 Task: Look for space in Zaozhuang, China from 11th June, 2023 to 15th June, 2023 for 2 adults in price range Rs.7000 to Rs.16000. Place can be private room with 1  bedroom having 2 beds and 1 bathroom. Property type can be house, flat, guest house, hotel. Amenities needed are: washing machine. Booking option can be shelf check-in. Required host language is Chinese (Simplified).
Action: Mouse moved to (243, 133)
Screenshot: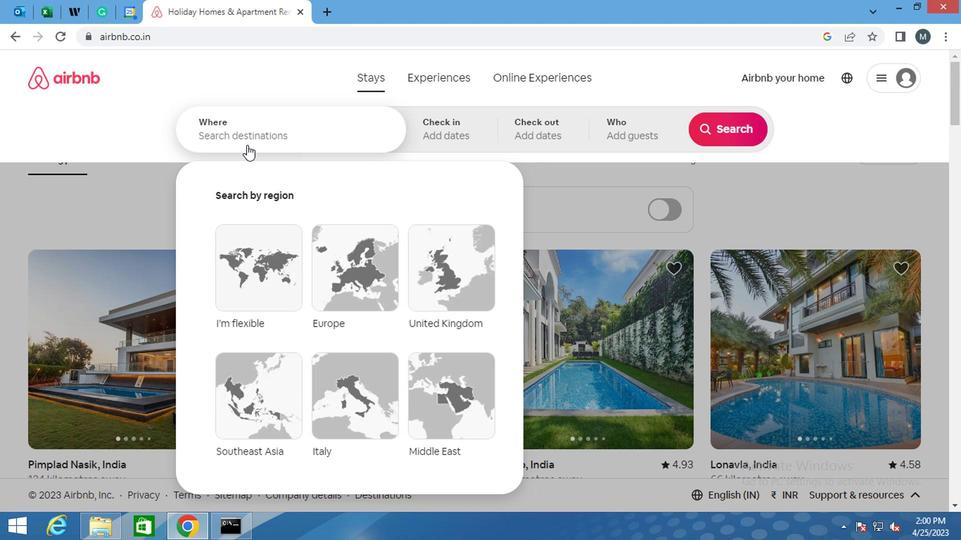 
Action: Mouse pressed left at (243, 133)
Screenshot: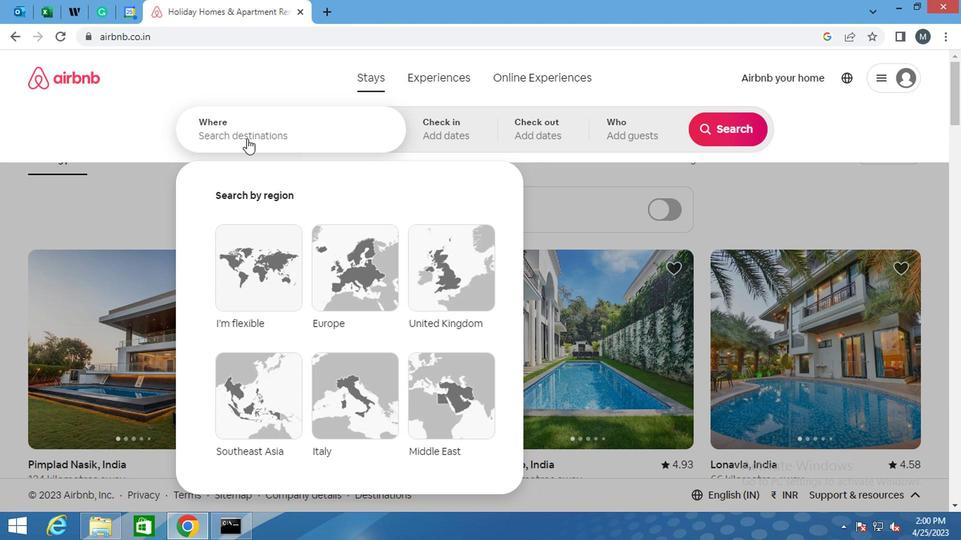 
Action: Mouse moved to (230, 140)
Screenshot: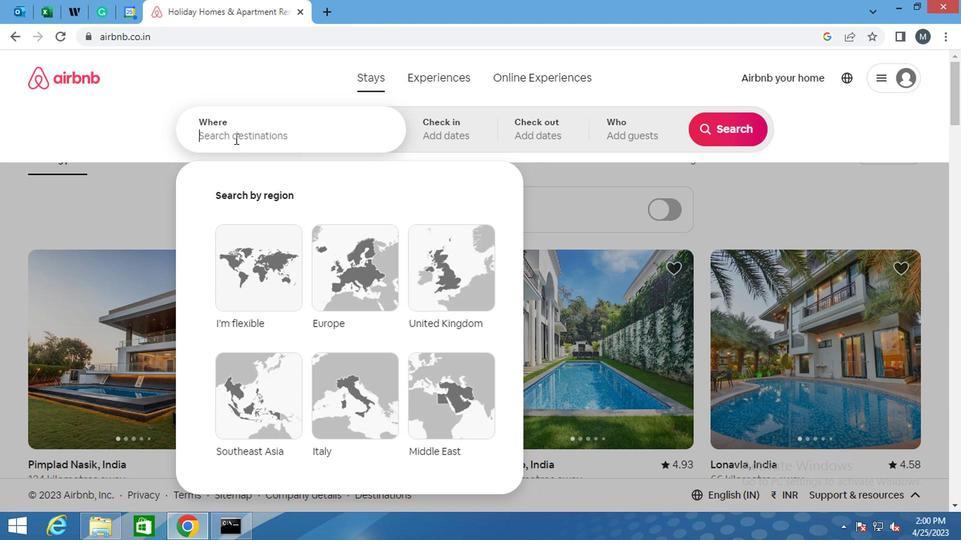 
Action: Key pressed <Key.shift>ZAOZHUANG,<Key.shift><Key.shift><Key.shift><Key.shift><Key.shift><Key.shift><Key.shift><Key.shift><Key.shift><Key.shift><Key.shift><Key.shift>CHINA<Key.enter>
Screenshot: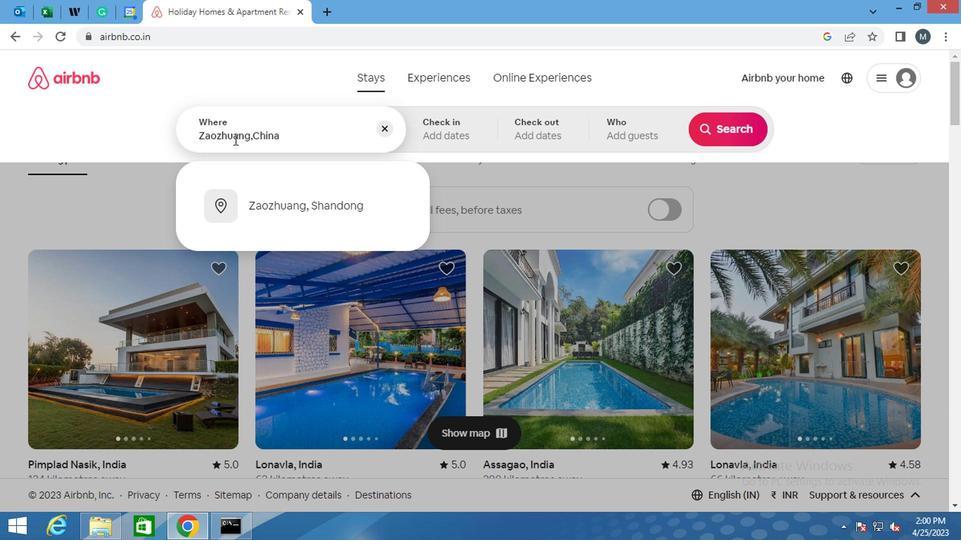 
Action: Mouse moved to (720, 241)
Screenshot: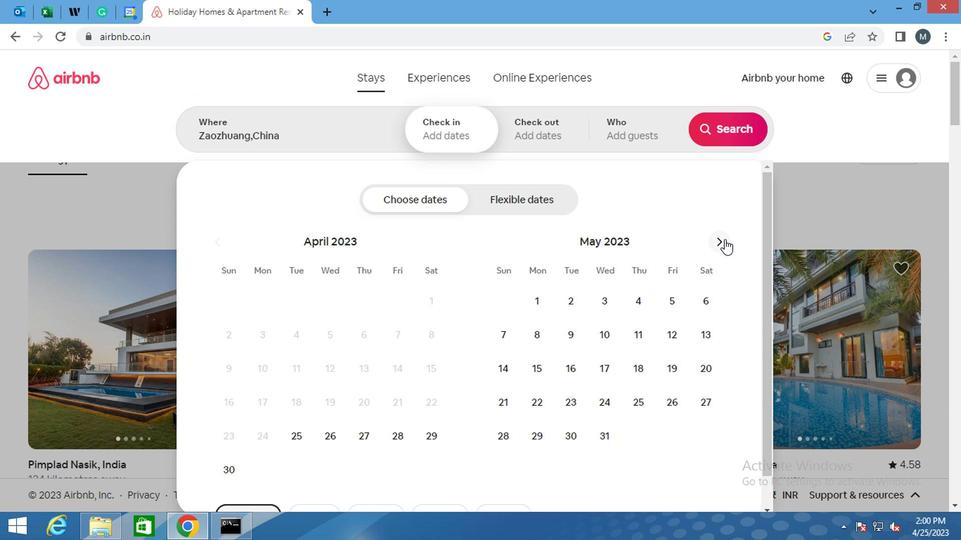 
Action: Mouse pressed left at (720, 241)
Screenshot: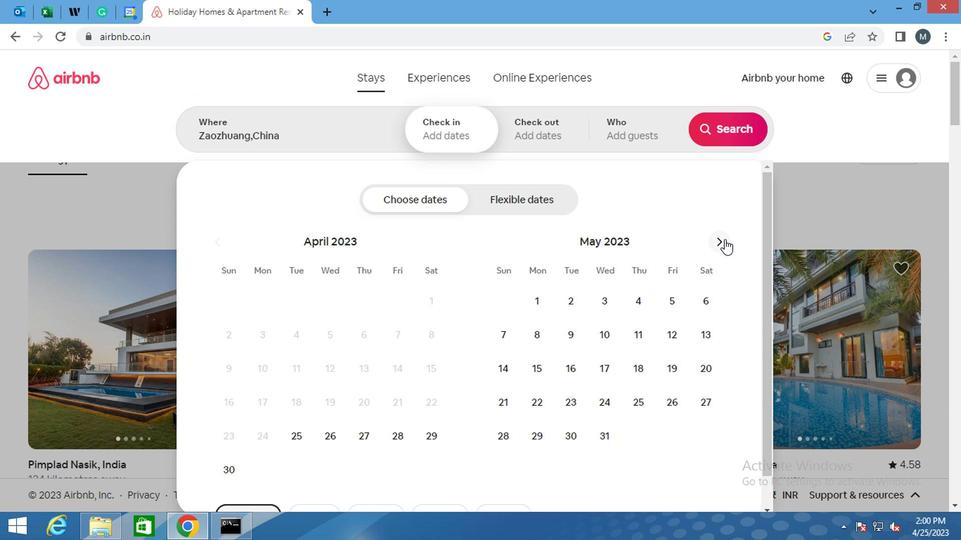 
Action: Mouse moved to (719, 241)
Screenshot: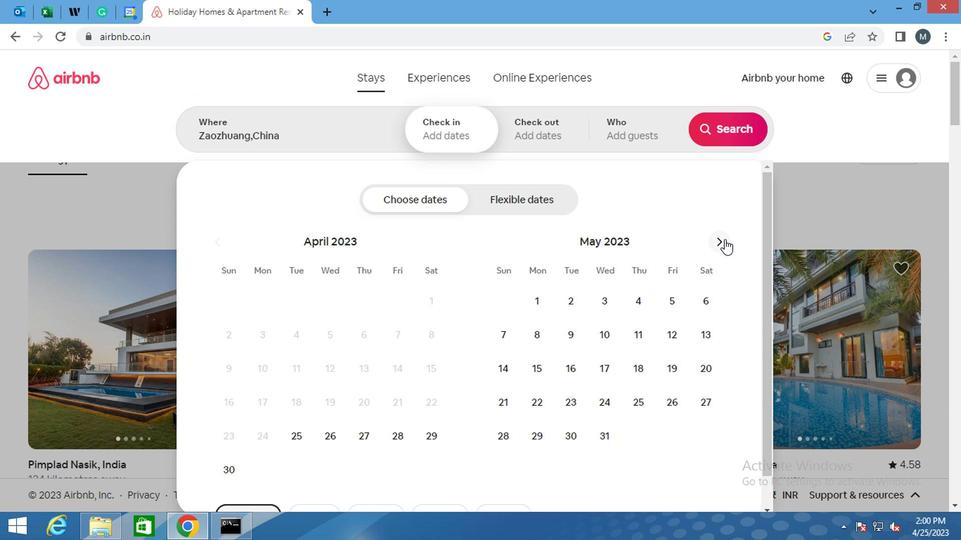 
Action: Mouse pressed left at (719, 241)
Screenshot: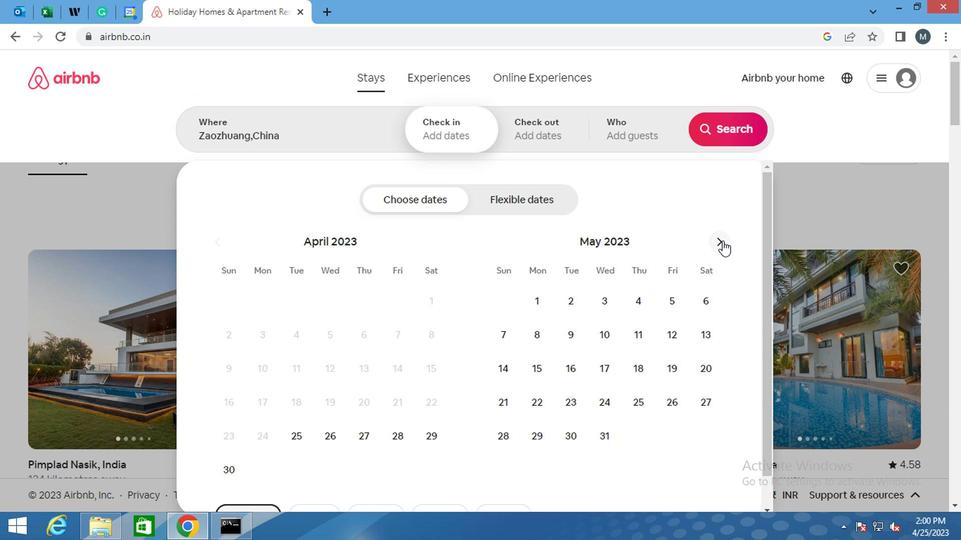 
Action: Mouse moved to (218, 367)
Screenshot: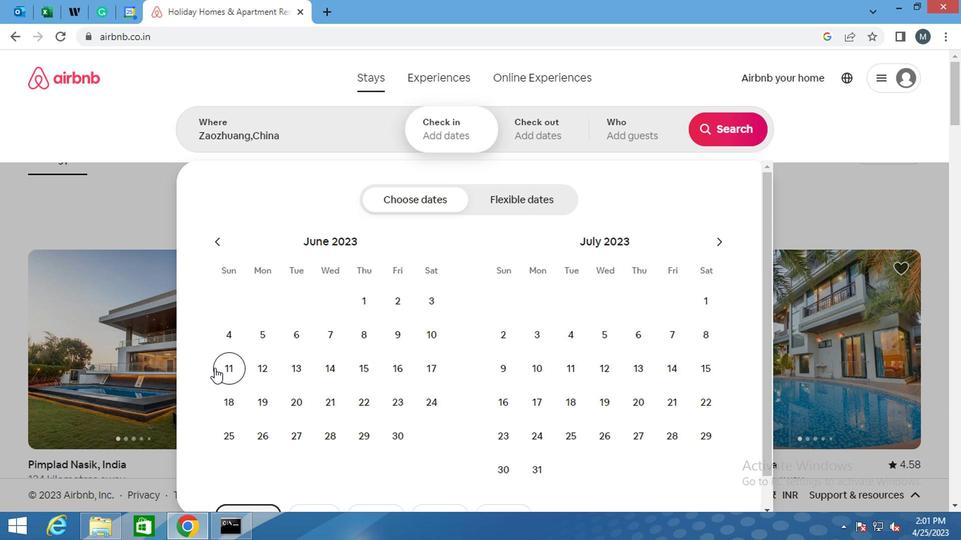 
Action: Mouse pressed left at (218, 367)
Screenshot: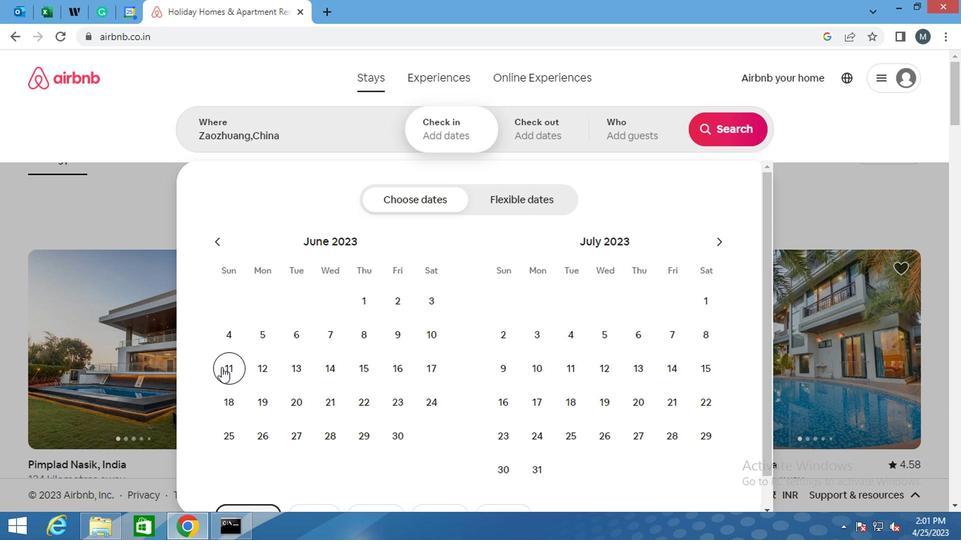 
Action: Mouse moved to (351, 366)
Screenshot: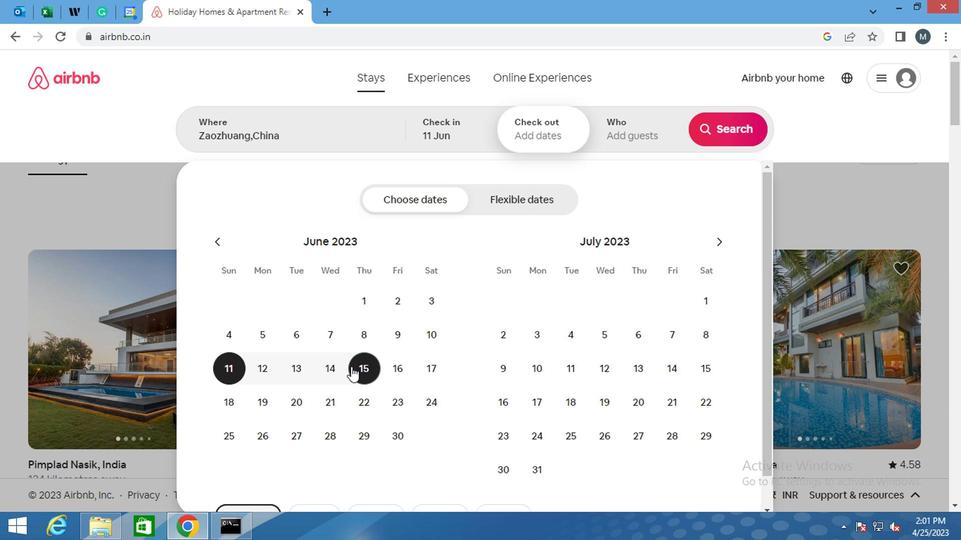 
Action: Mouse pressed left at (351, 366)
Screenshot: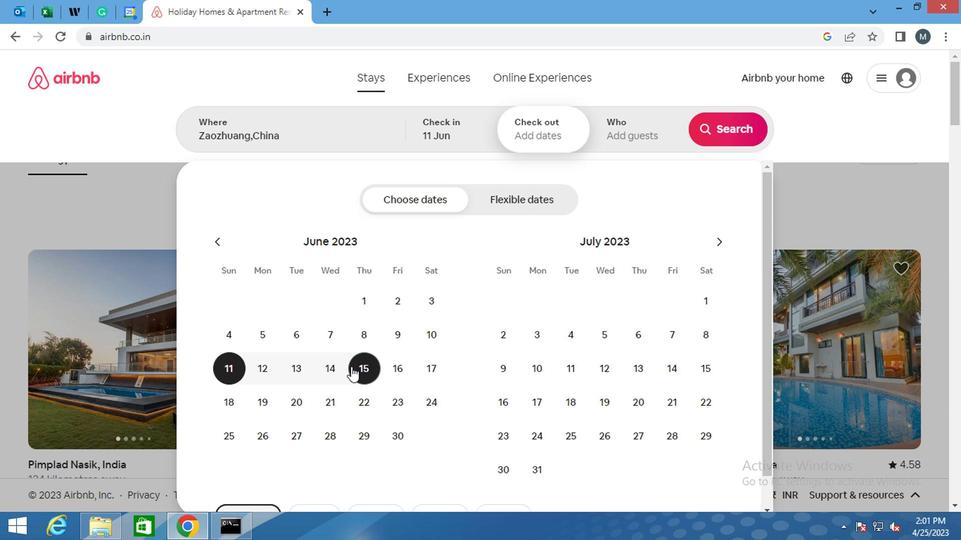 
Action: Mouse moved to (613, 132)
Screenshot: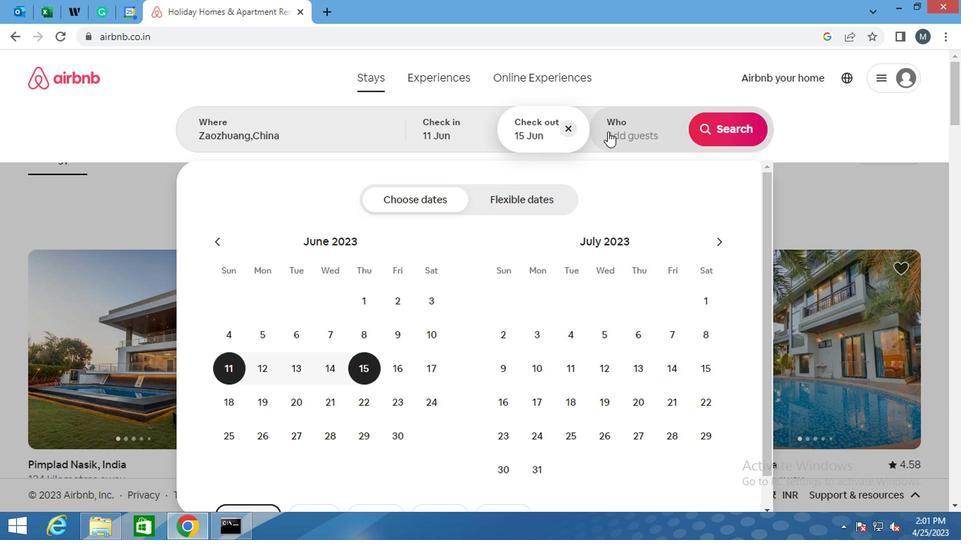 
Action: Mouse pressed left at (613, 132)
Screenshot: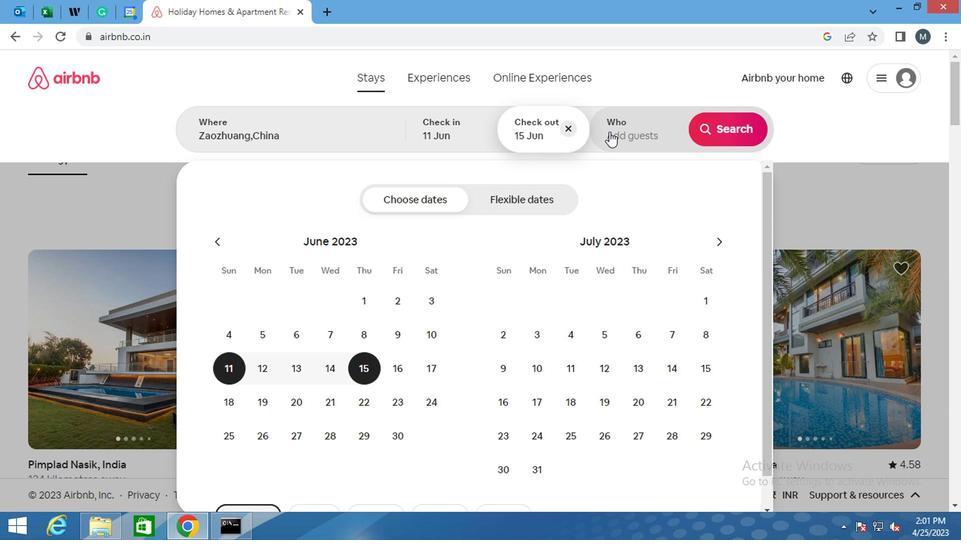 
Action: Mouse moved to (724, 205)
Screenshot: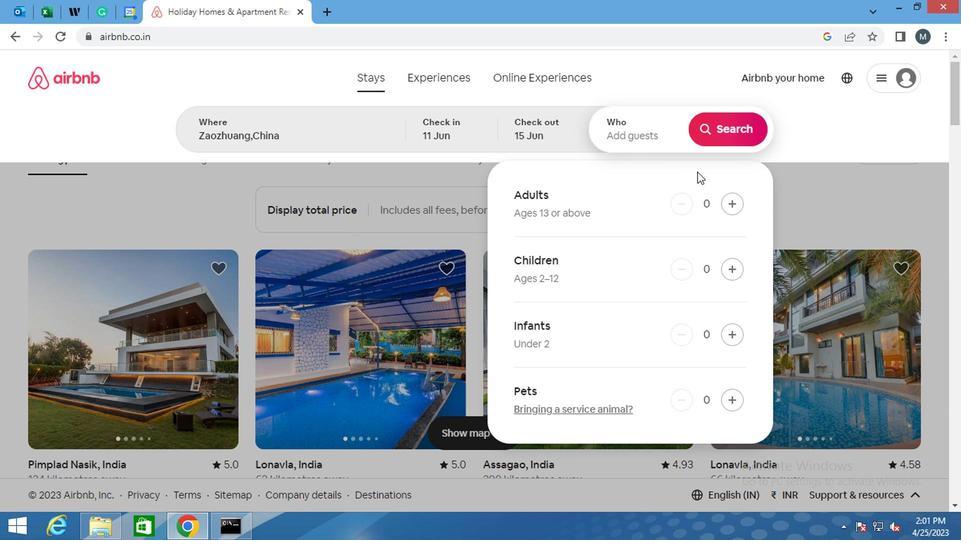 
Action: Mouse pressed left at (724, 205)
Screenshot: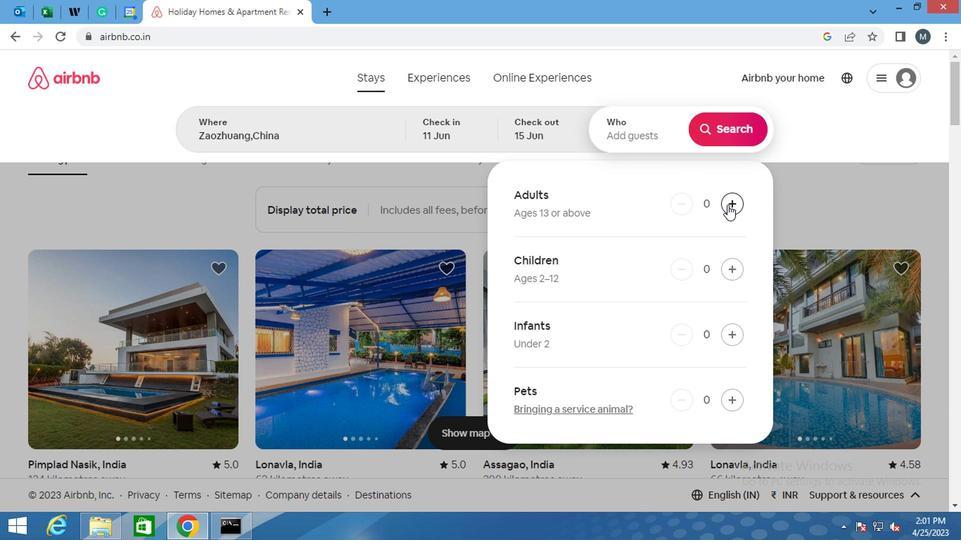 
Action: Mouse moved to (725, 205)
Screenshot: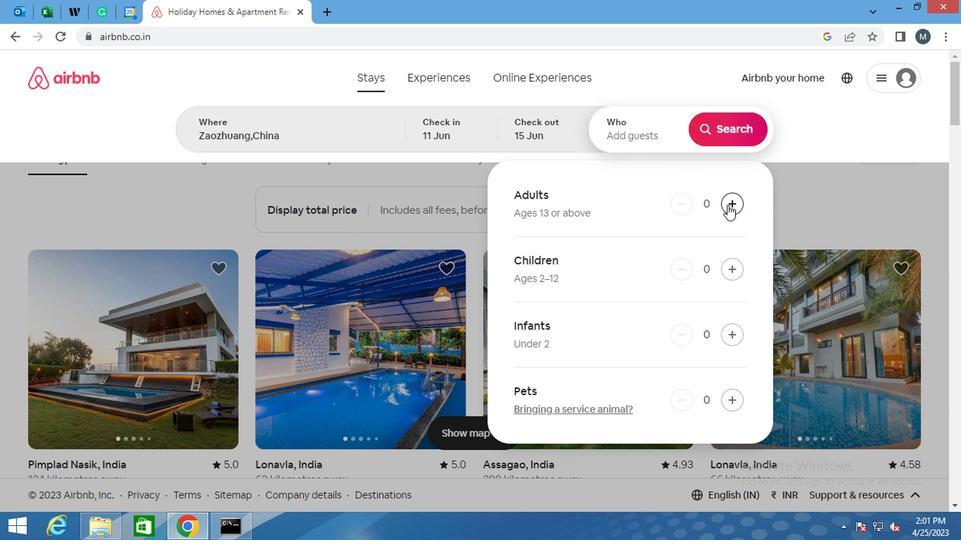 
Action: Mouse pressed left at (725, 205)
Screenshot: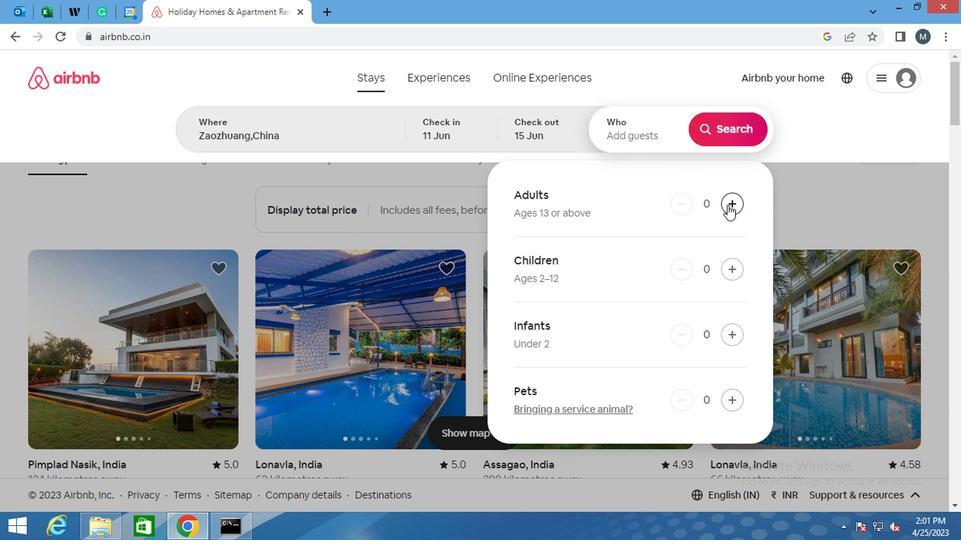 
Action: Mouse moved to (708, 130)
Screenshot: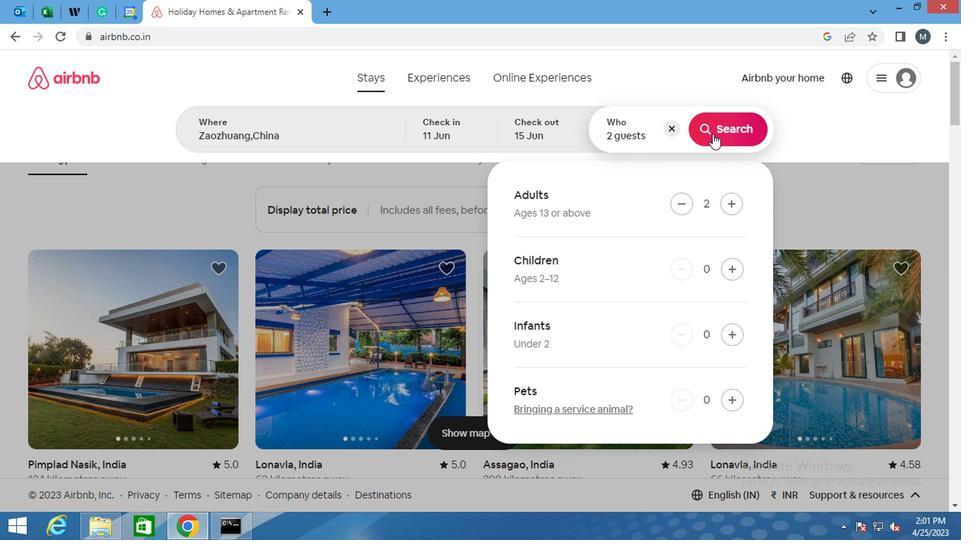 
Action: Mouse pressed left at (708, 130)
Screenshot: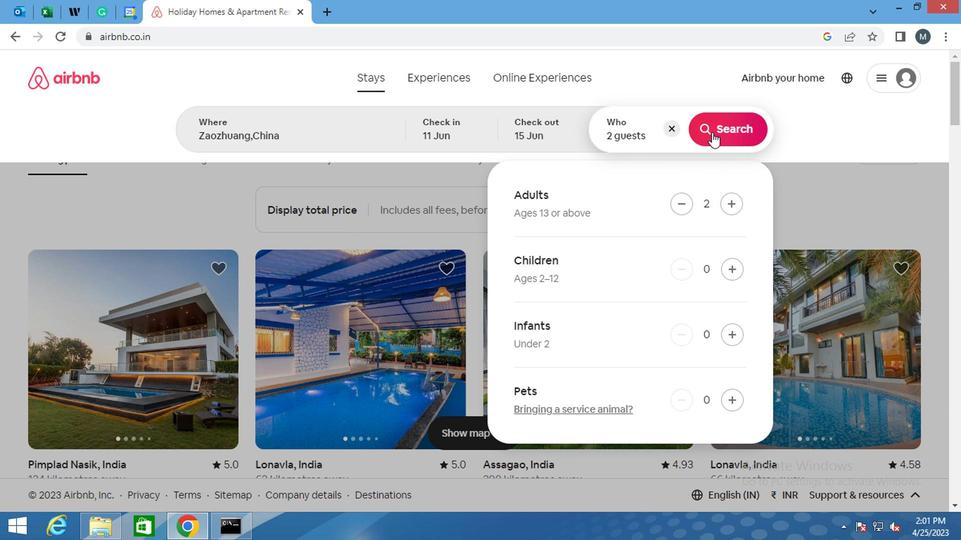 
Action: Mouse moved to (892, 136)
Screenshot: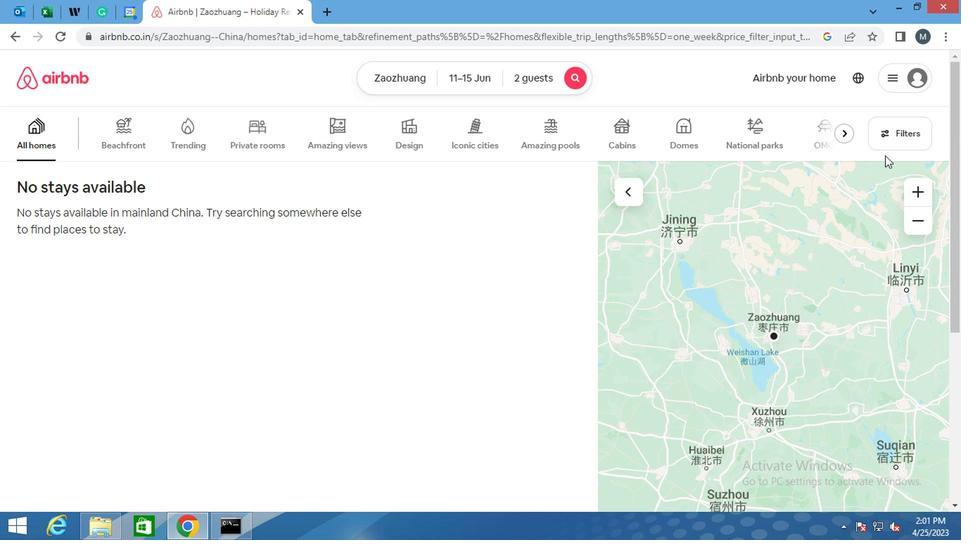 
Action: Mouse pressed left at (892, 136)
Screenshot: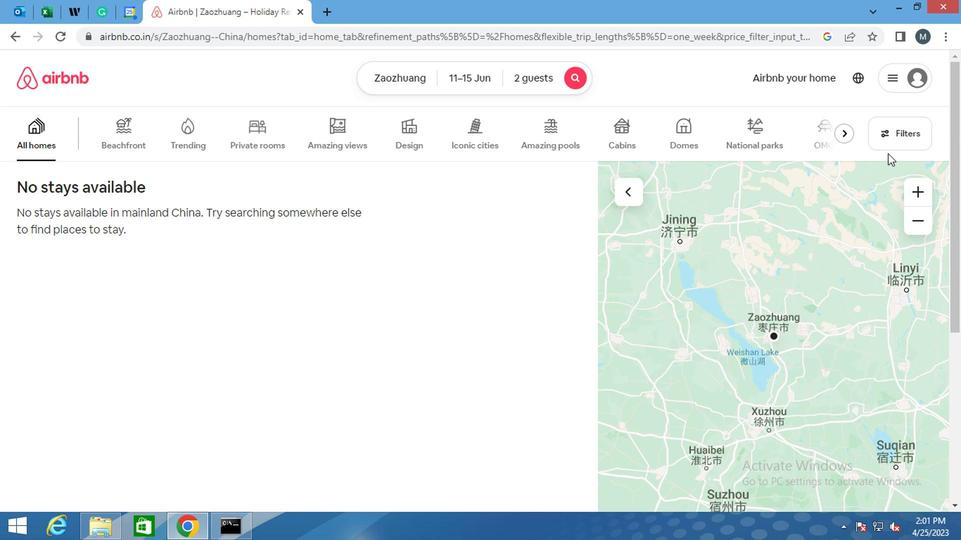 
Action: Mouse moved to (305, 228)
Screenshot: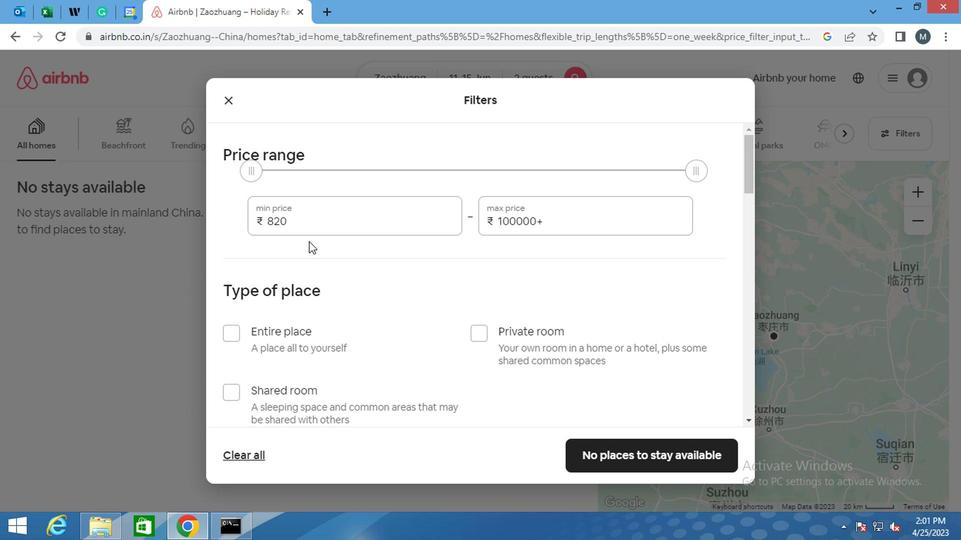 
Action: Mouse pressed left at (305, 228)
Screenshot: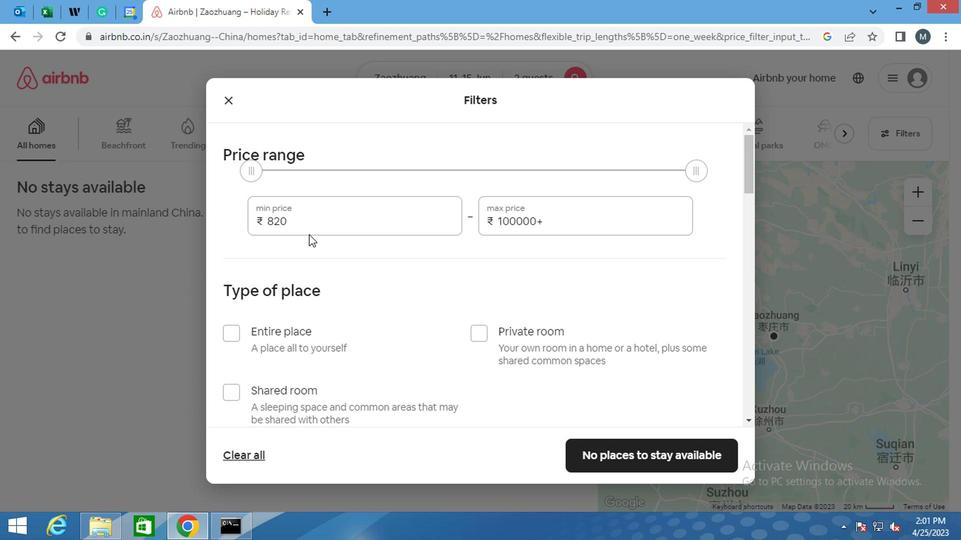 
Action: Mouse moved to (305, 227)
Screenshot: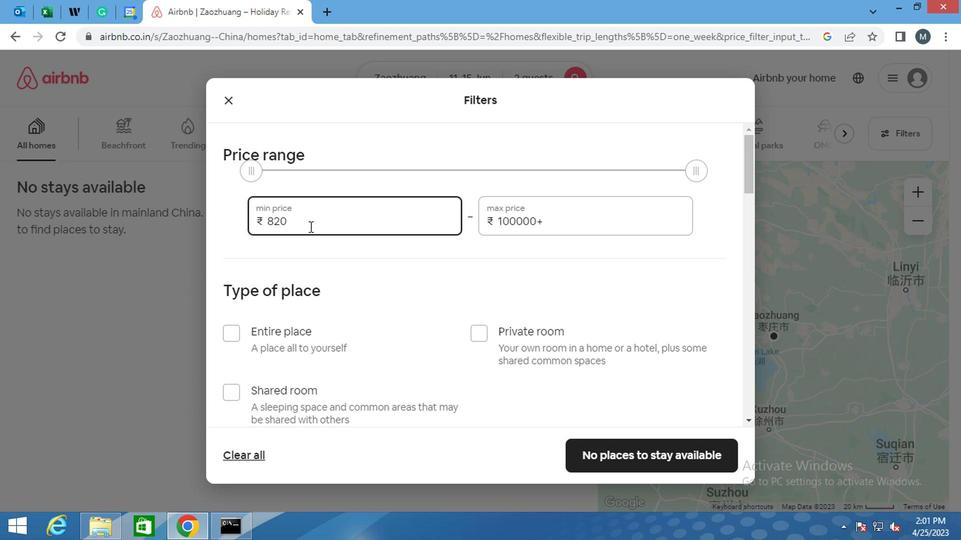 
Action: Key pressed <Key.backspace><Key.backspace><Key.backspace><Key.backspace>
Screenshot: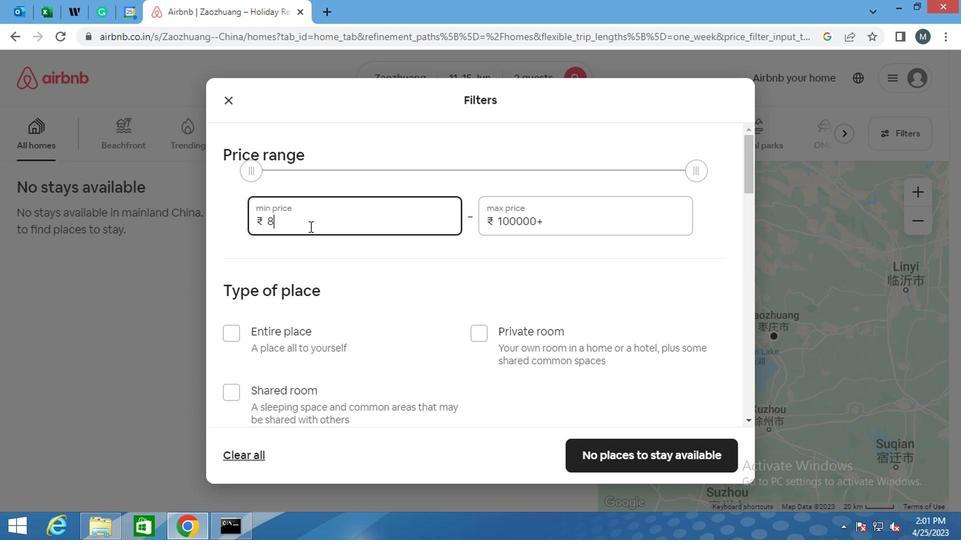 
Action: Mouse moved to (298, 231)
Screenshot: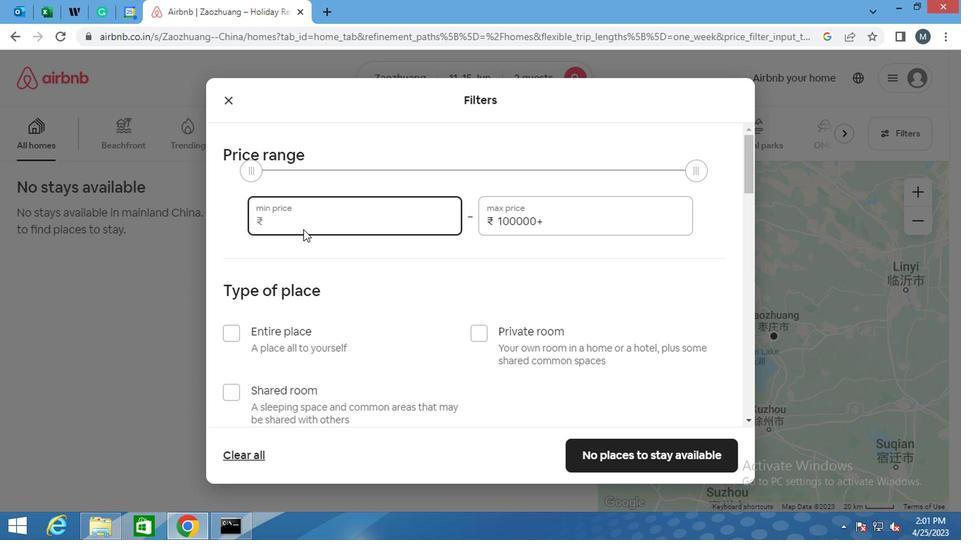 
Action: Key pressed 7000
Screenshot: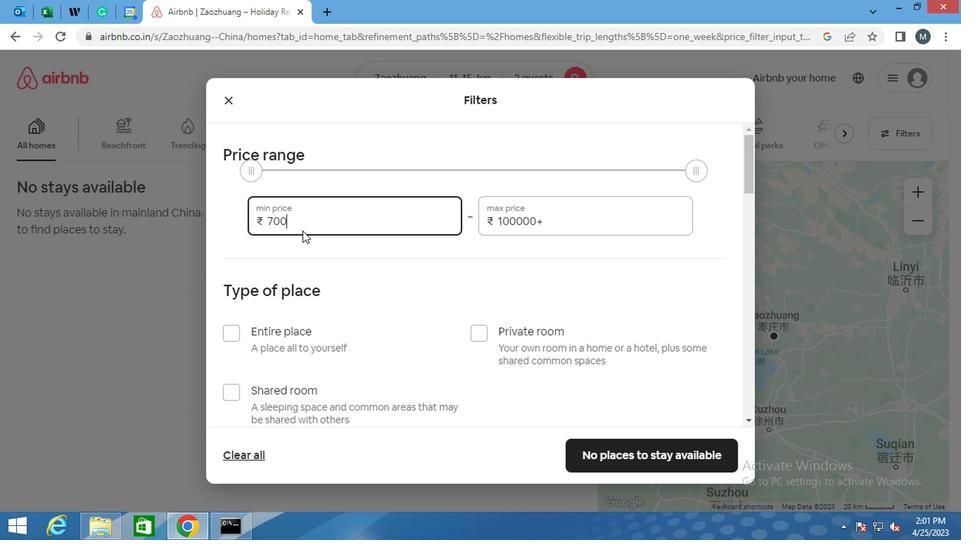 
Action: Mouse moved to (566, 218)
Screenshot: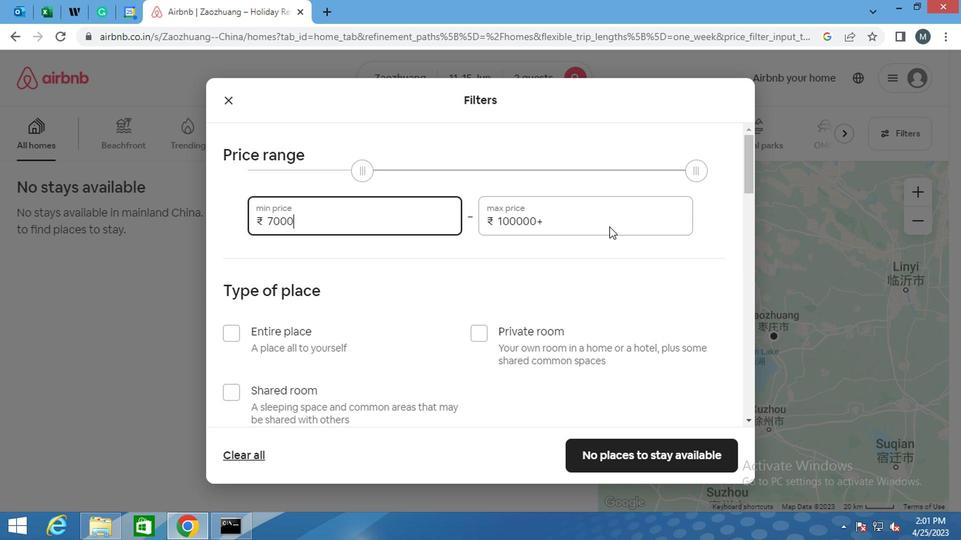 
Action: Mouse pressed left at (566, 218)
Screenshot: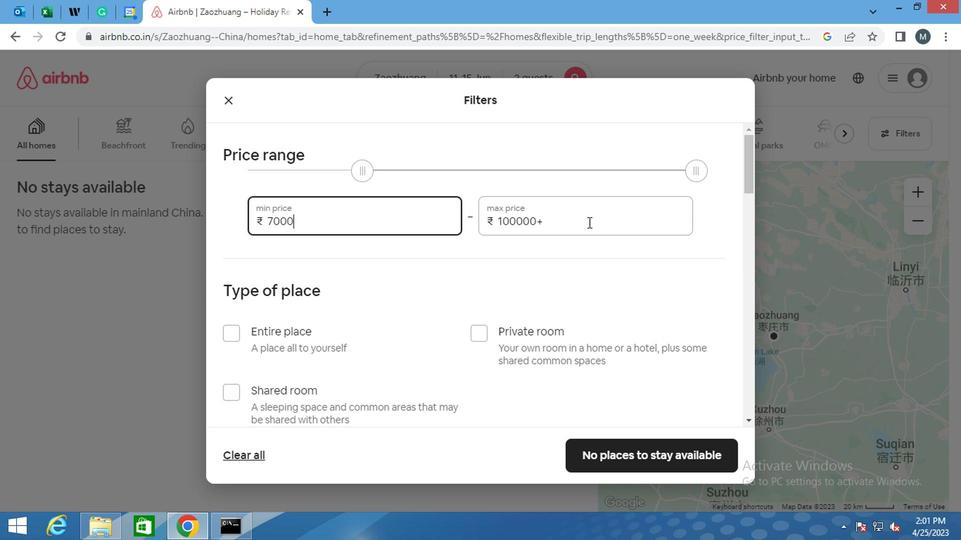 
Action: Mouse moved to (566, 221)
Screenshot: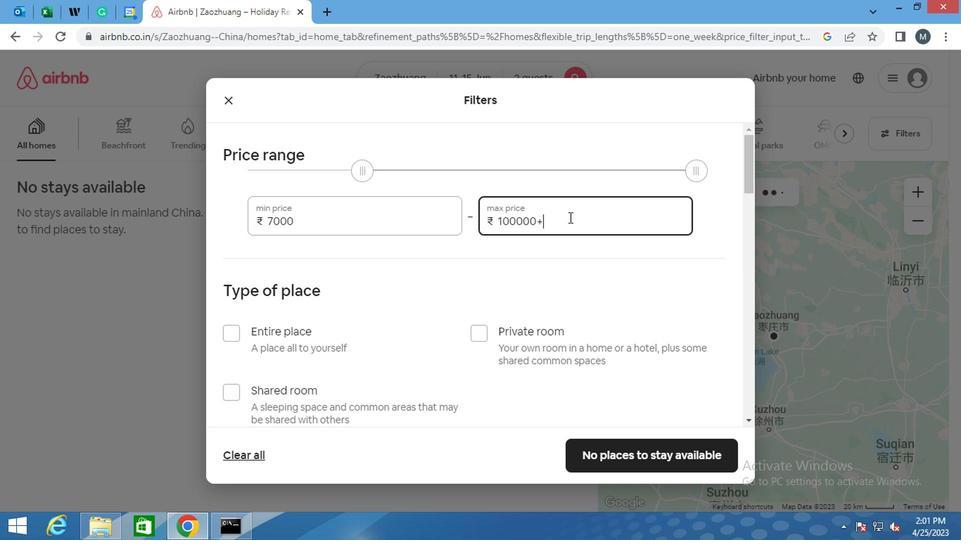 
Action: Key pressed <Key.backspace>
Screenshot: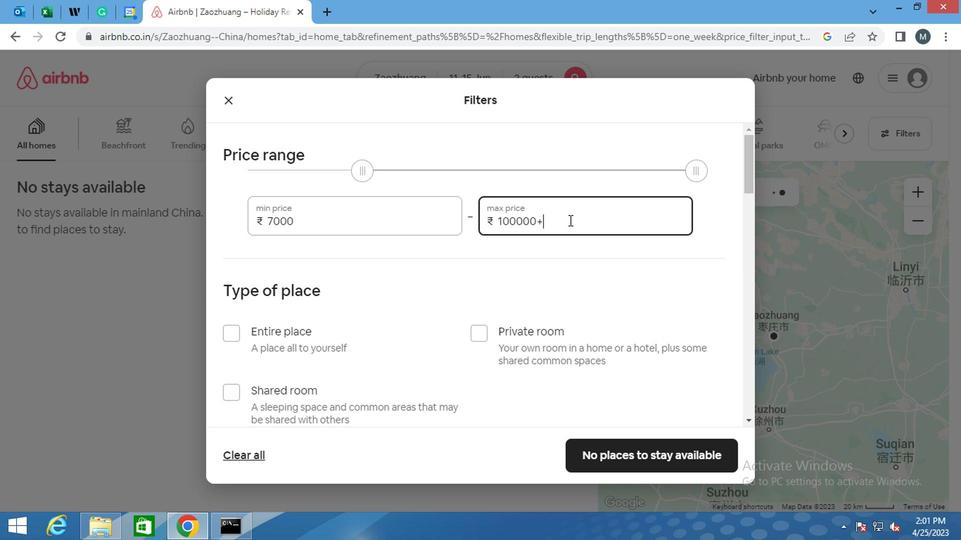 
Action: Mouse moved to (559, 222)
Screenshot: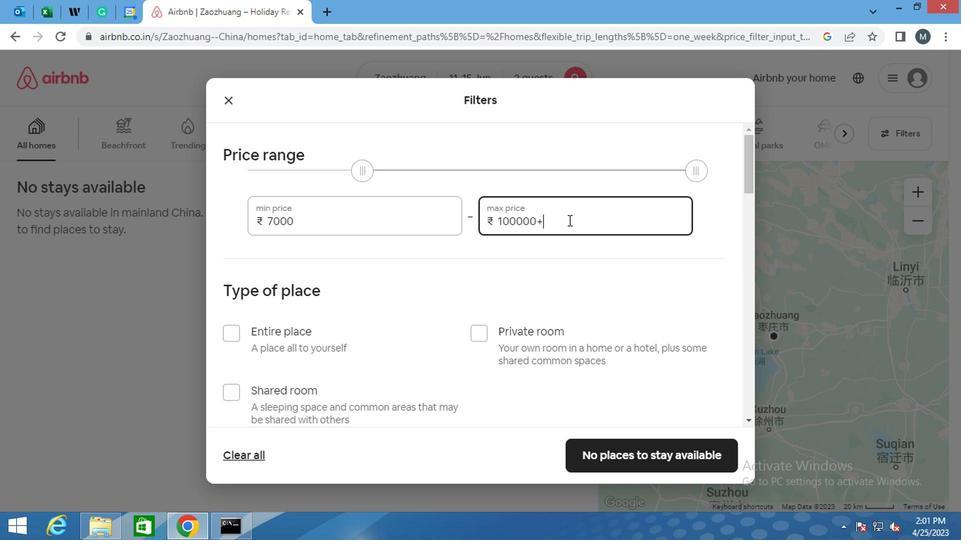 
Action: Key pressed <Key.backspace><Key.backspace><Key.backspace>
Screenshot: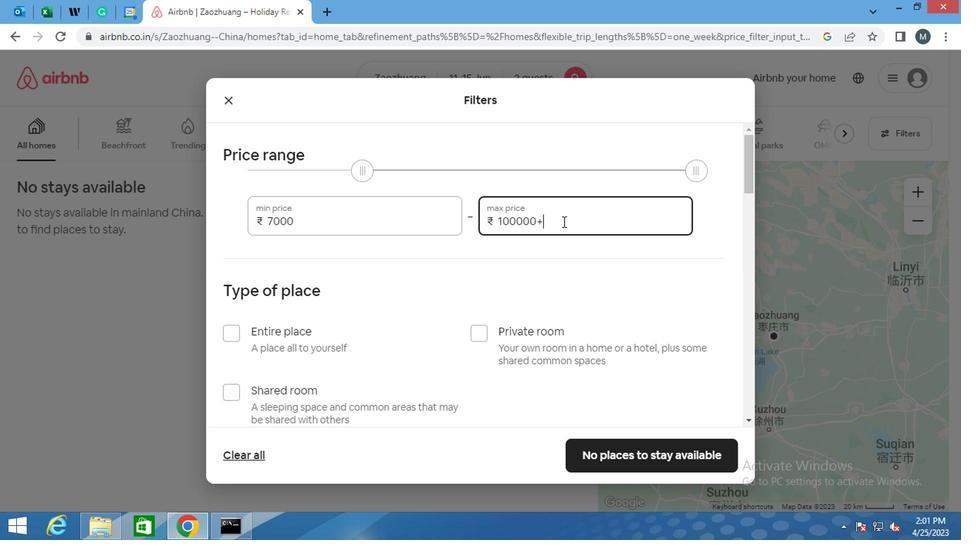 
Action: Mouse moved to (559, 222)
Screenshot: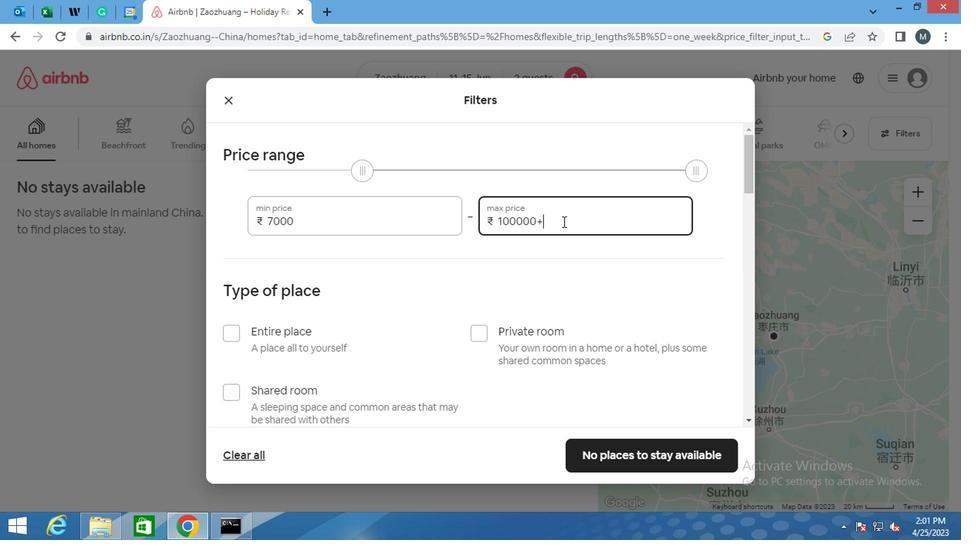 
Action: Key pressed <Key.backspace><Key.backspace><Key.backspace><Key.backspace><Key.backspace><Key.backspace><Key.backspace>
Screenshot: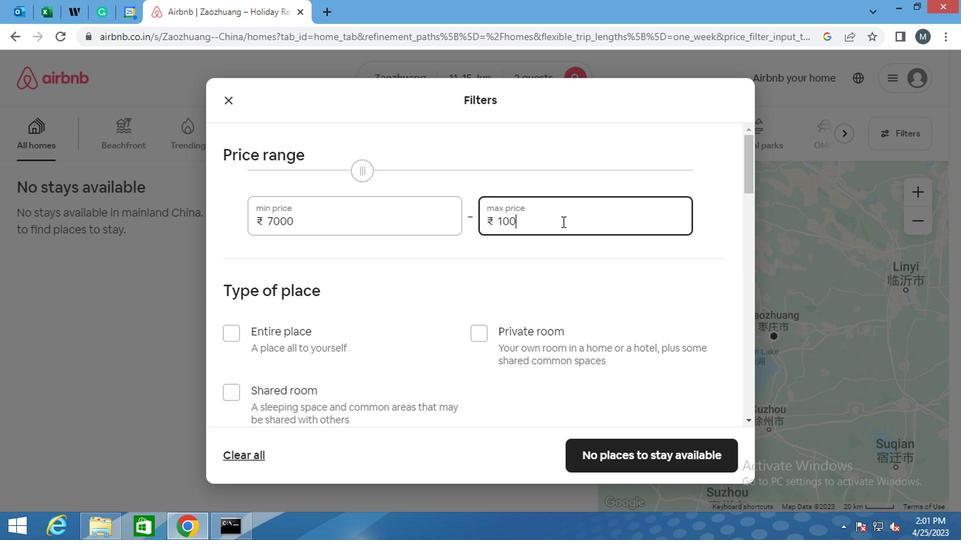 
Action: Mouse moved to (553, 222)
Screenshot: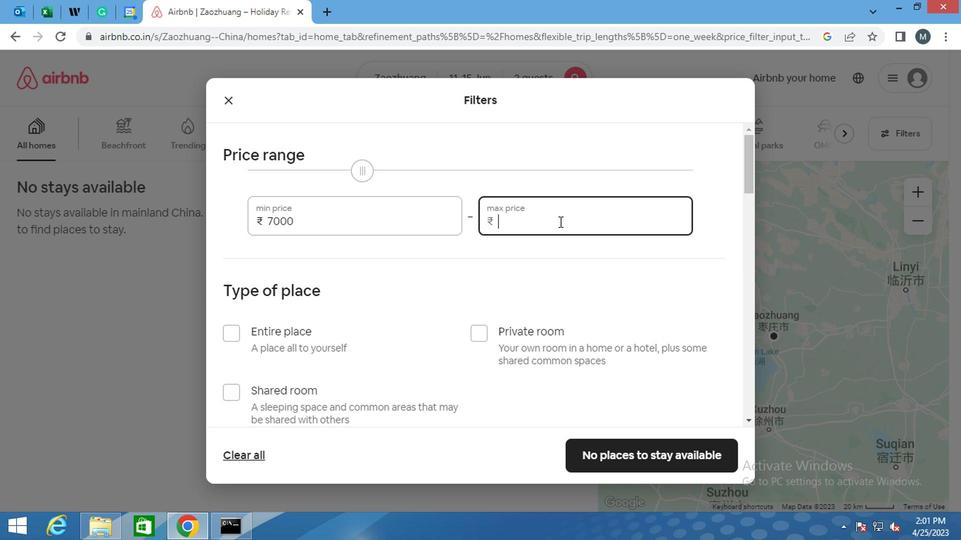 
Action: Key pressed 1
Screenshot: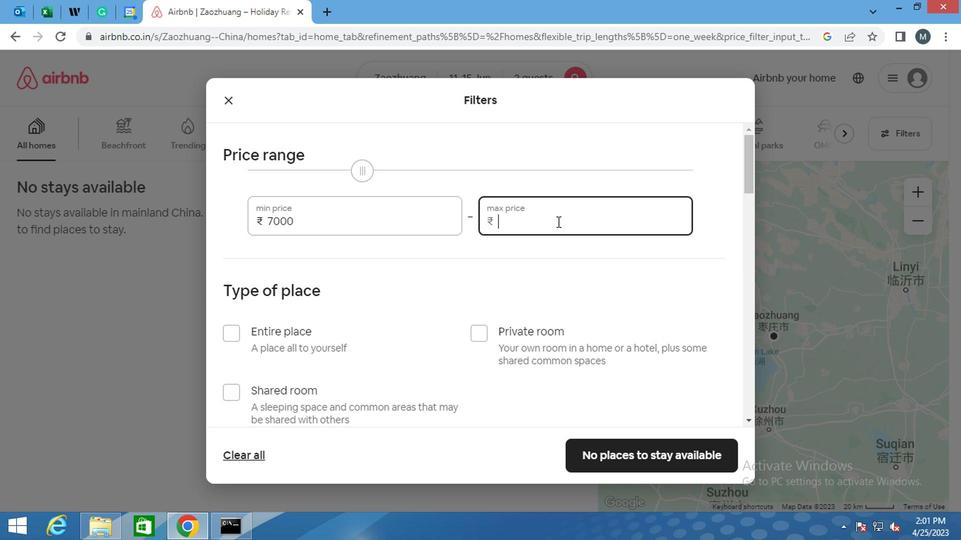 
Action: Mouse moved to (542, 225)
Screenshot: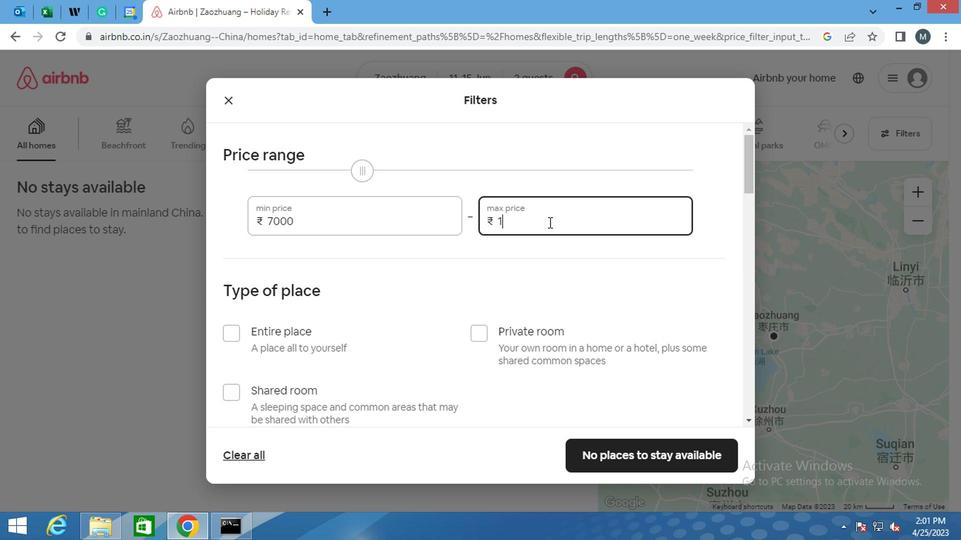 
Action: Key pressed 6
Screenshot: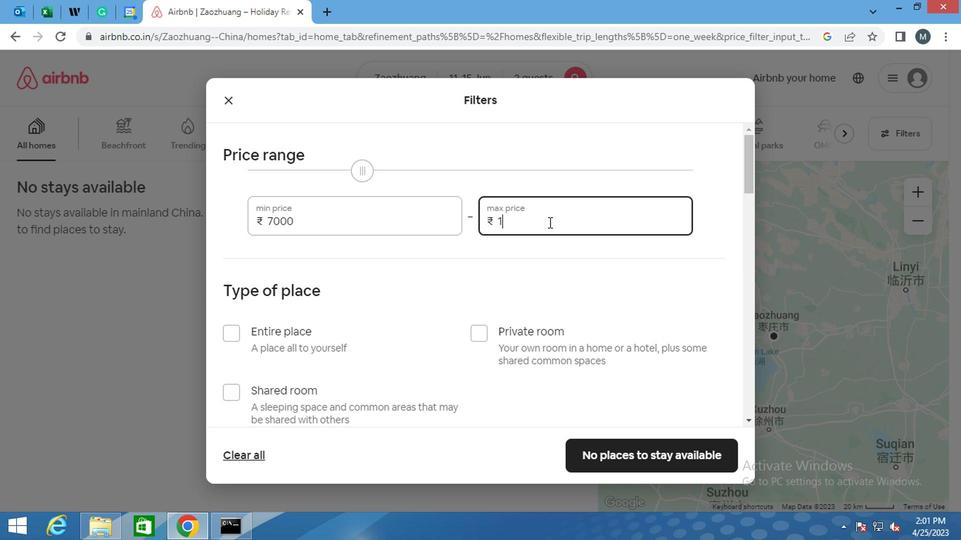 
Action: Mouse moved to (540, 228)
Screenshot: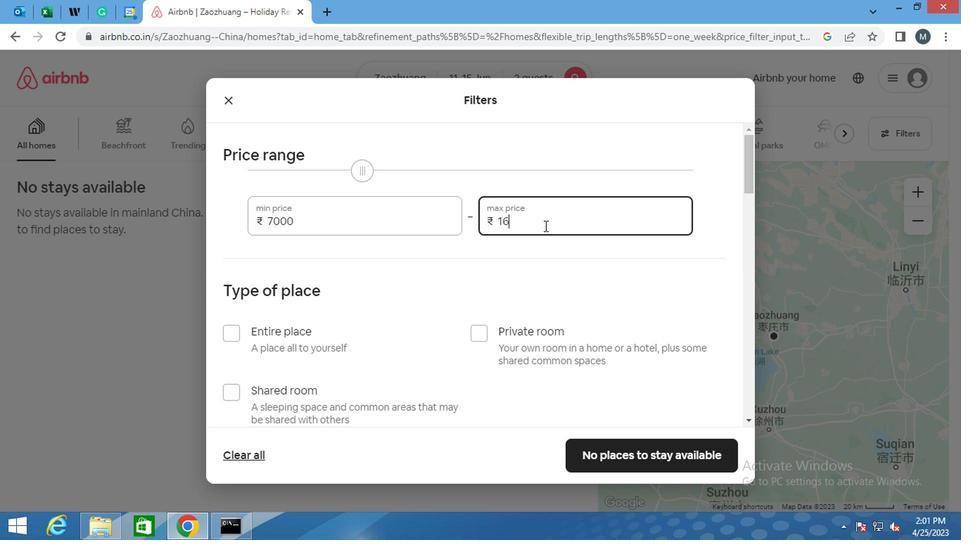 
Action: Key pressed 00
Screenshot: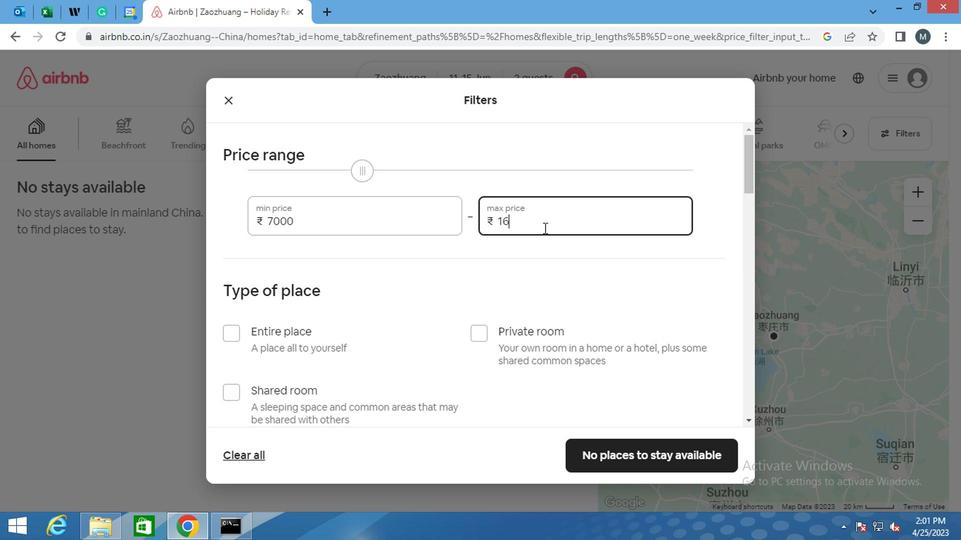
Action: Mouse moved to (540, 229)
Screenshot: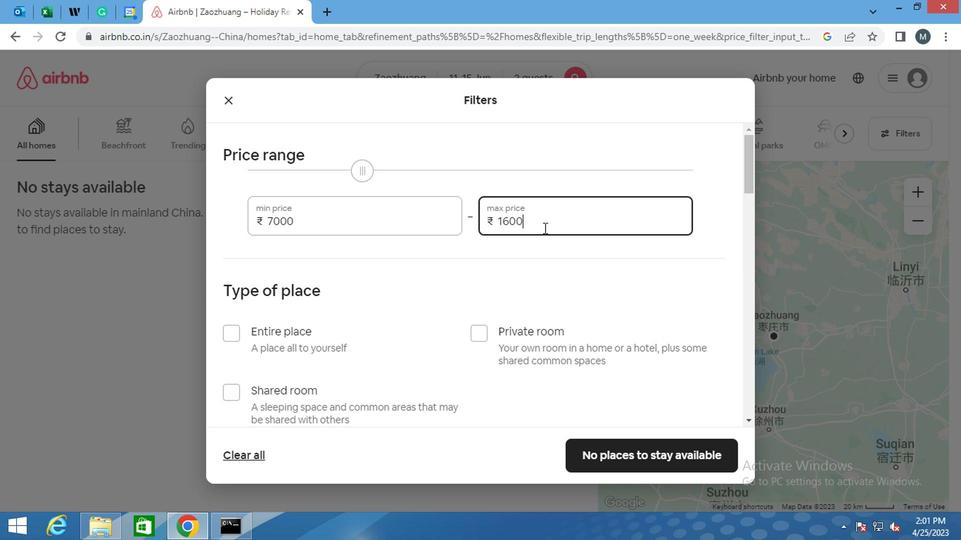
Action: Key pressed 0
Screenshot: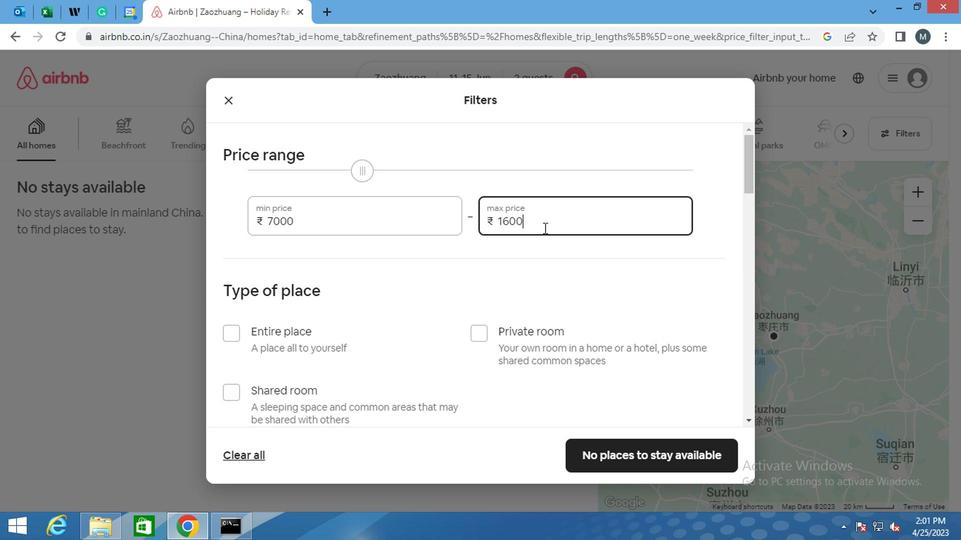 
Action: Mouse moved to (405, 225)
Screenshot: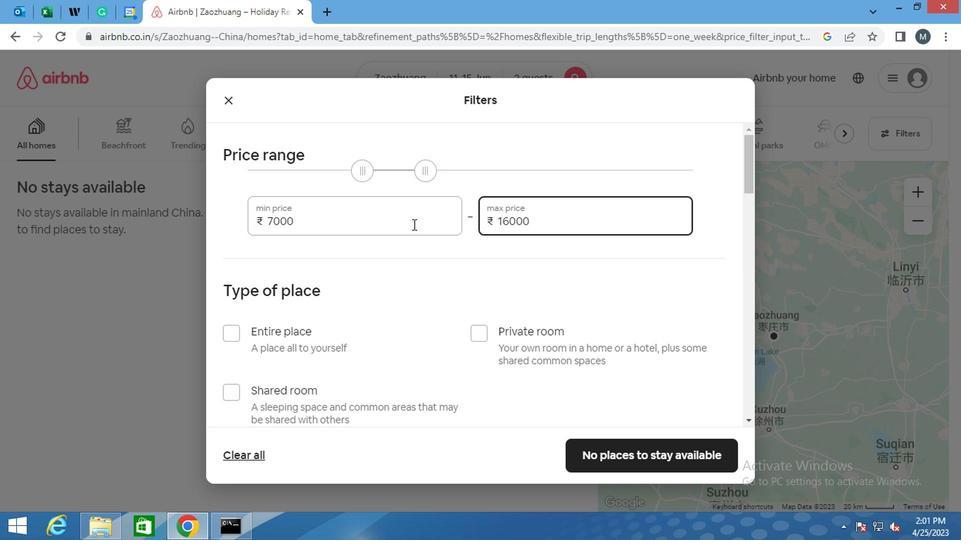
Action: Mouse scrolled (405, 224) with delta (0, 0)
Screenshot: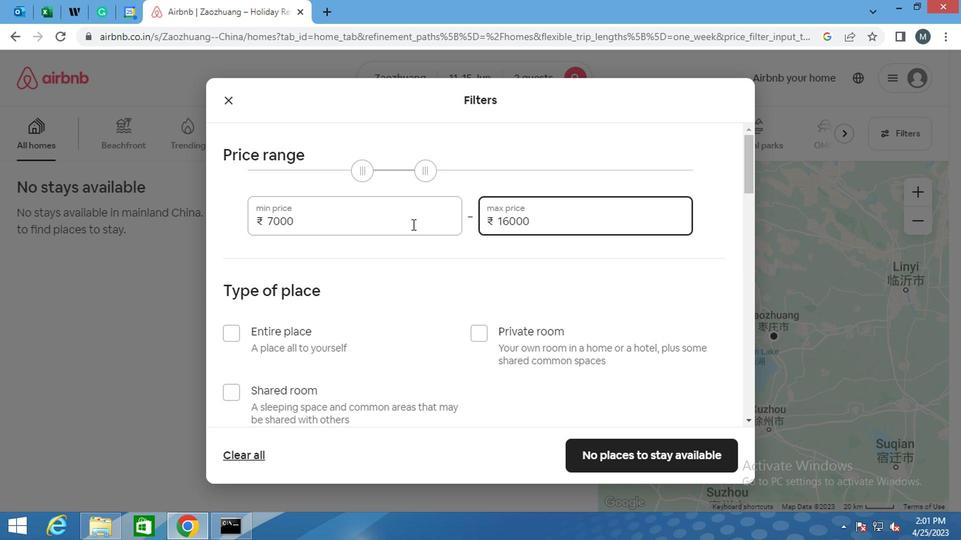 
Action: Mouse moved to (404, 225)
Screenshot: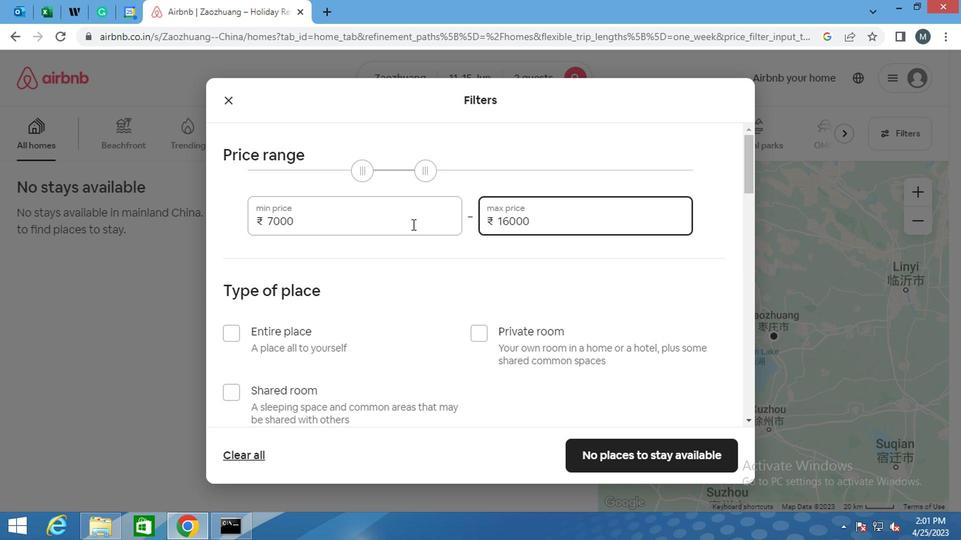 
Action: Mouse scrolled (404, 224) with delta (0, 0)
Screenshot: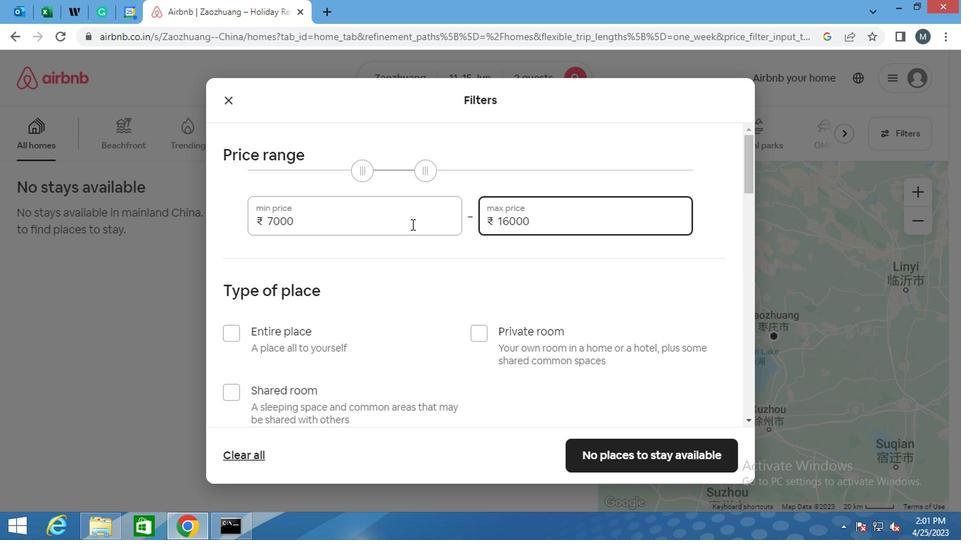 
Action: Mouse moved to (394, 229)
Screenshot: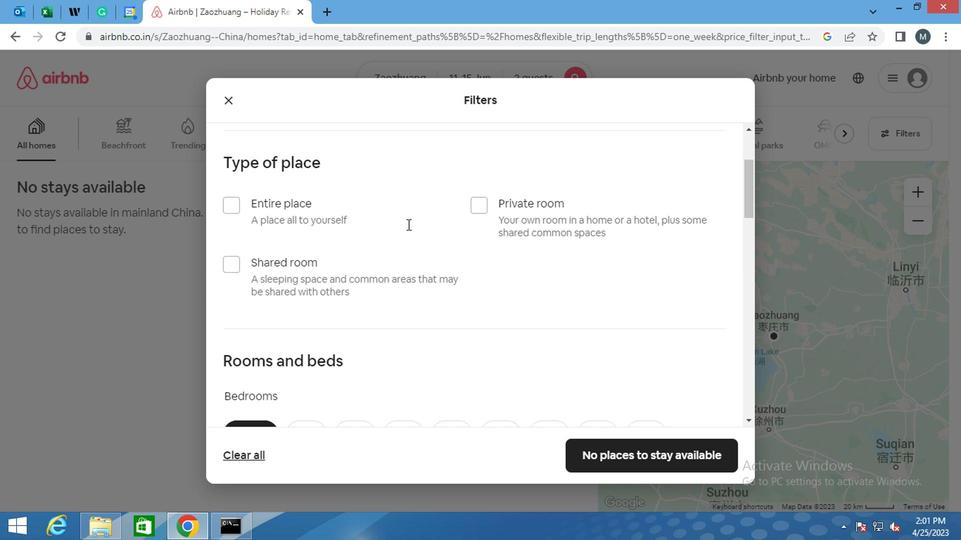 
Action: Mouse scrolled (394, 228) with delta (0, -1)
Screenshot: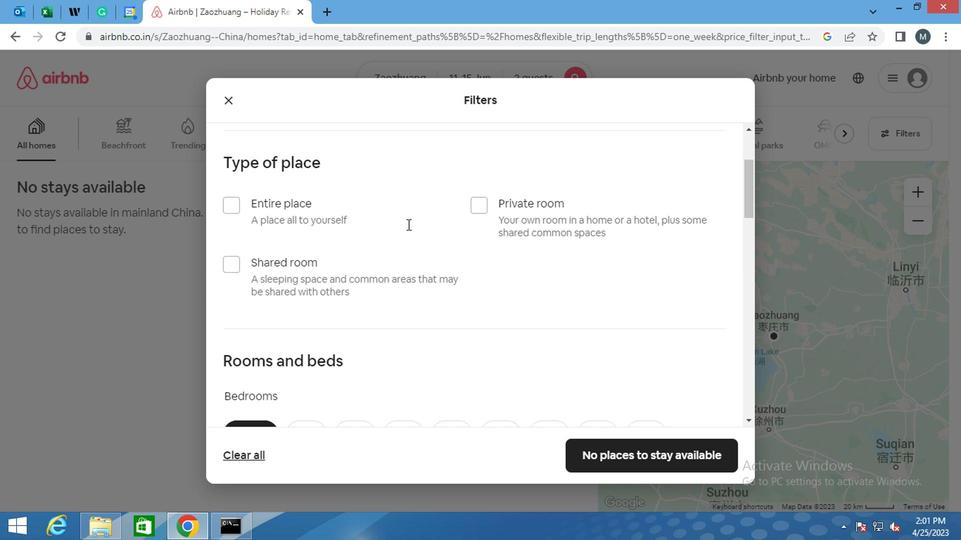 
Action: Mouse moved to (391, 231)
Screenshot: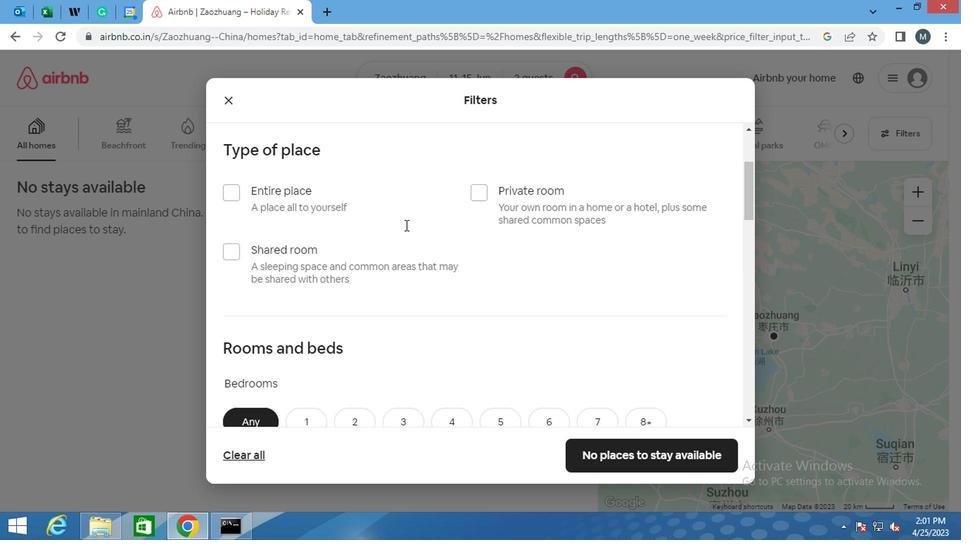 
Action: Mouse scrolled (391, 230) with delta (0, -1)
Screenshot: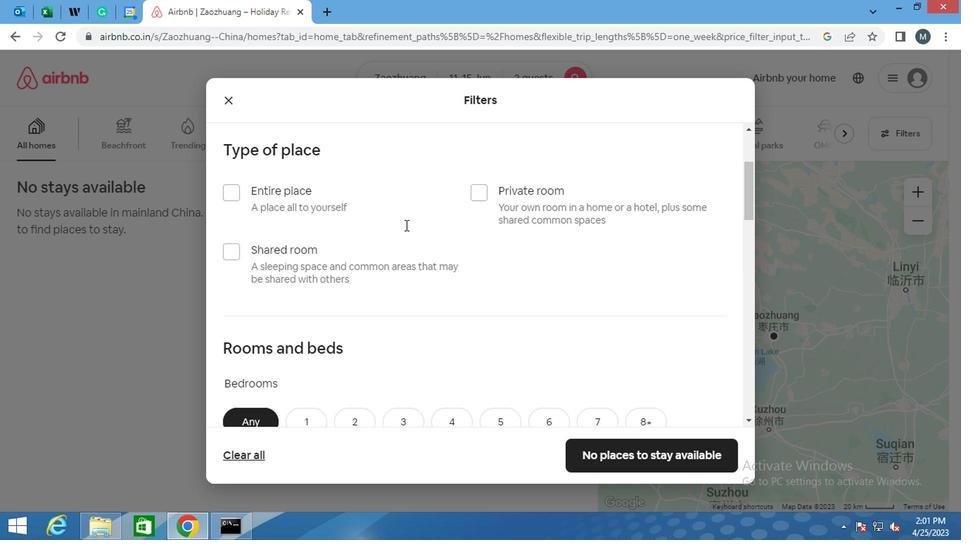 
Action: Mouse moved to (381, 234)
Screenshot: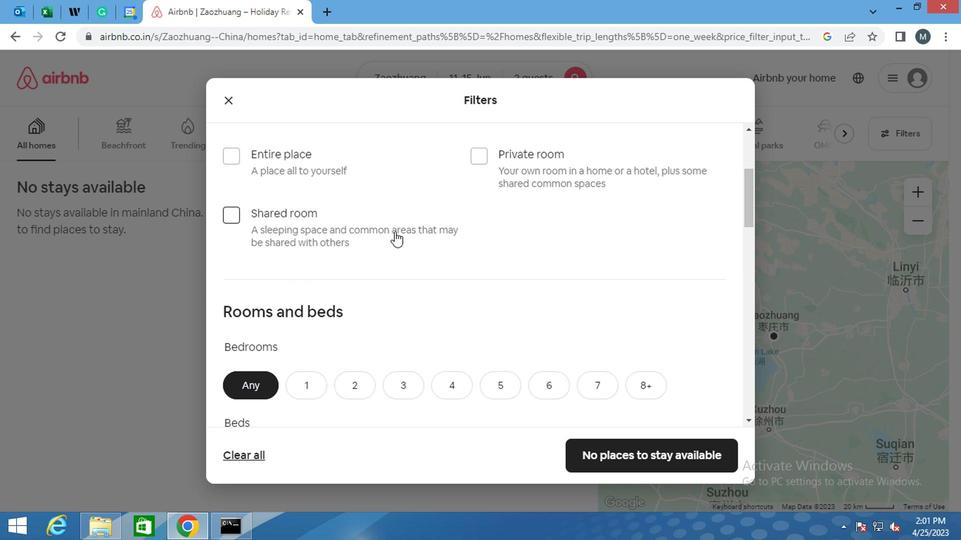 
Action: Mouse scrolled (381, 235) with delta (0, 1)
Screenshot: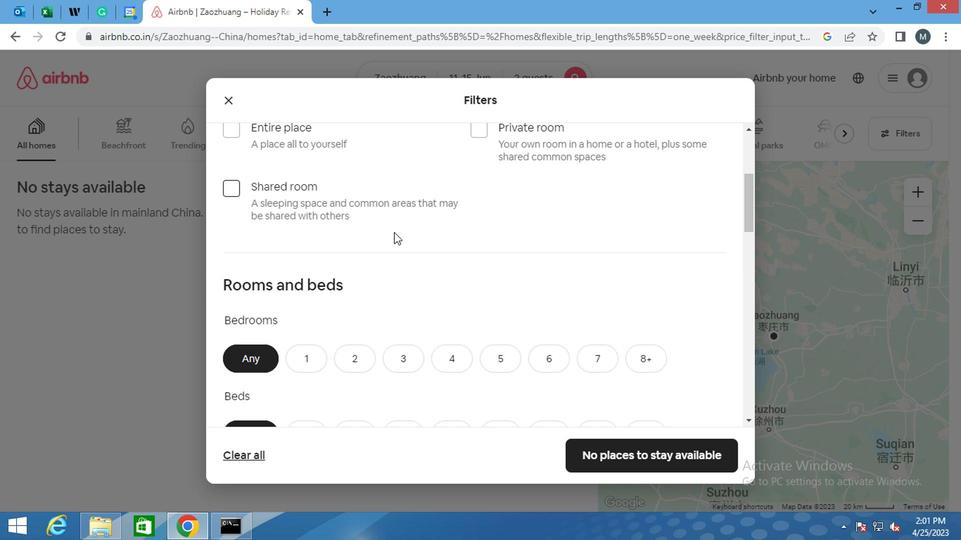 
Action: Mouse scrolled (381, 235) with delta (0, 1)
Screenshot: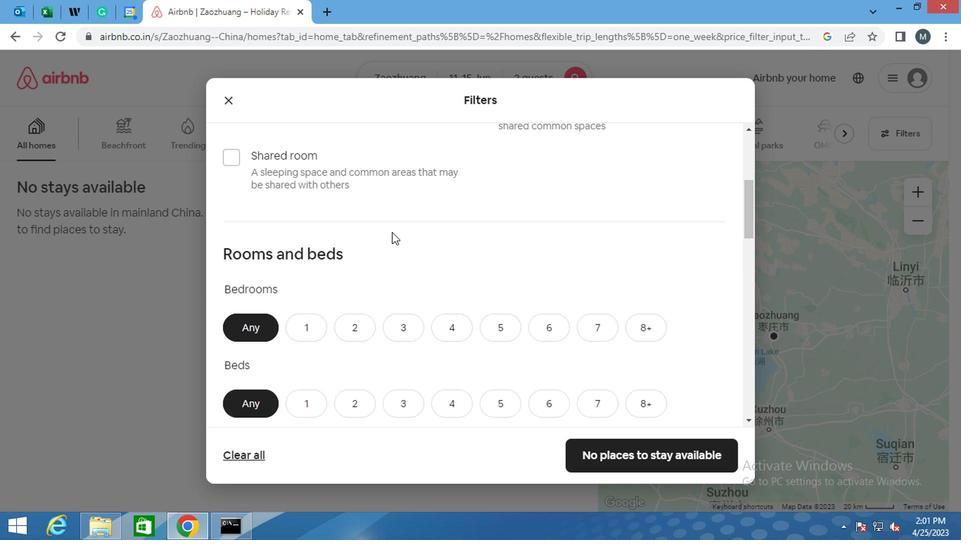 
Action: Mouse moved to (476, 199)
Screenshot: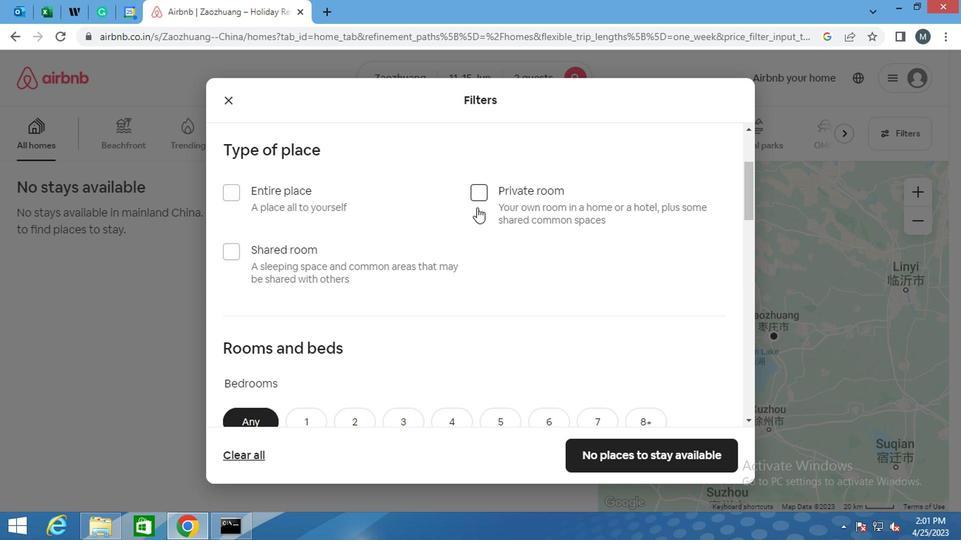 
Action: Mouse pressed left at (476, 199)
Screenshot: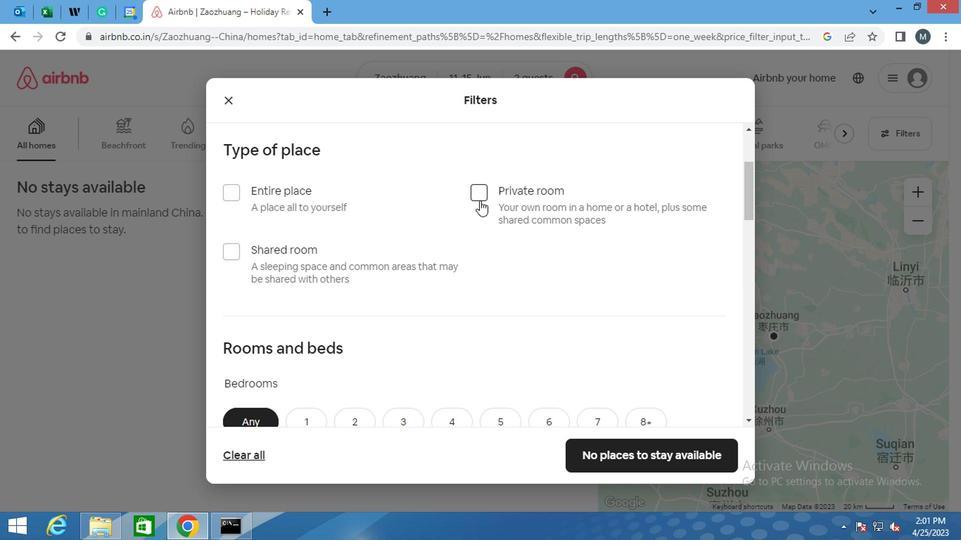 
Action: Mouse moved to (473, 211)
Screenshot: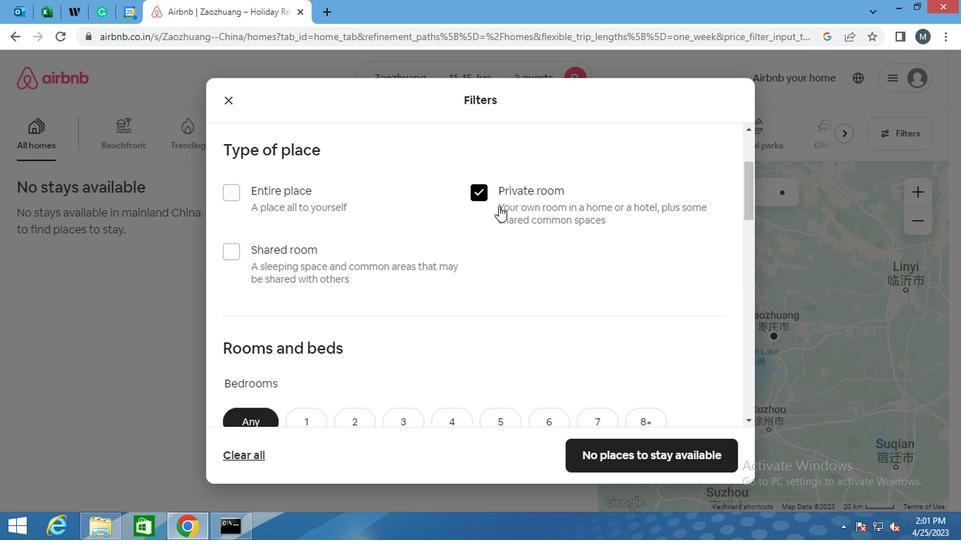 
Action: Mouse scrolled (473, 210) with delta (0, -1)
Screenshot: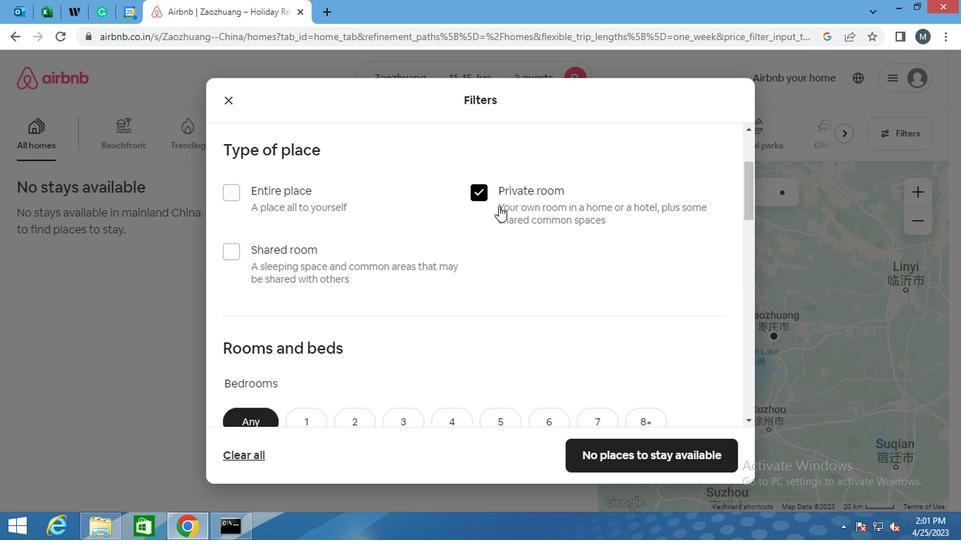 
Action: Mouse moved to (451, 218)
Screenshot: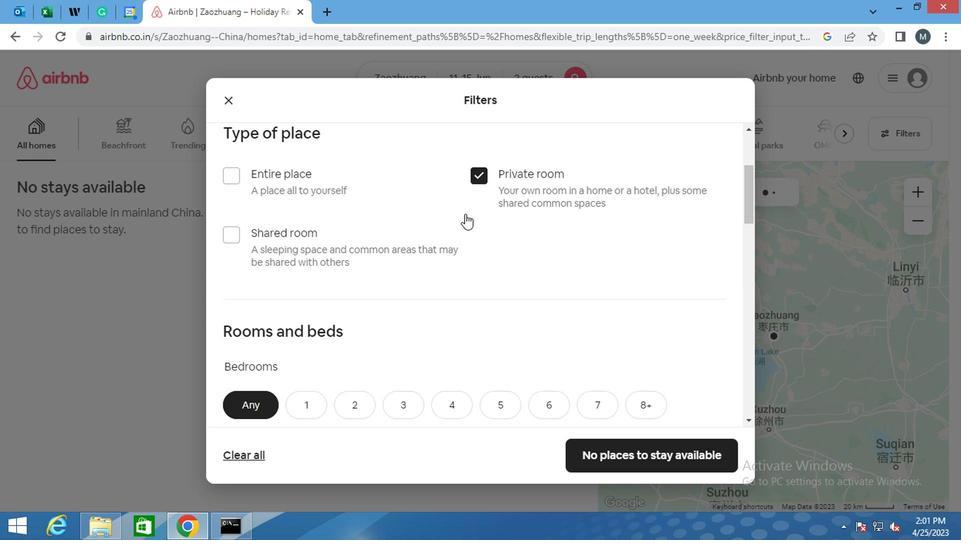 
Action: Mouse scrolled (451, 217) with delta (0, 0)
Screenshot: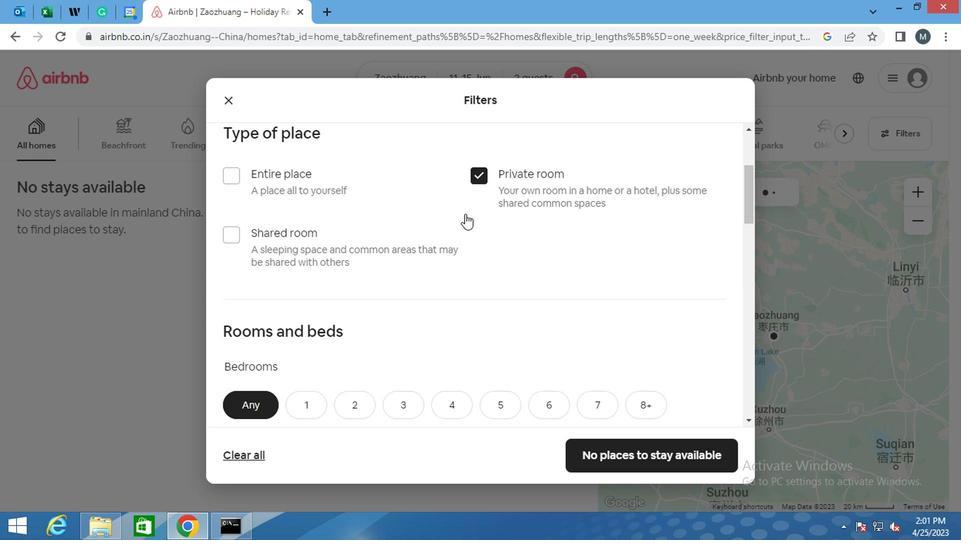 
Action: Mouse moved to (296, 285)
Screenshot: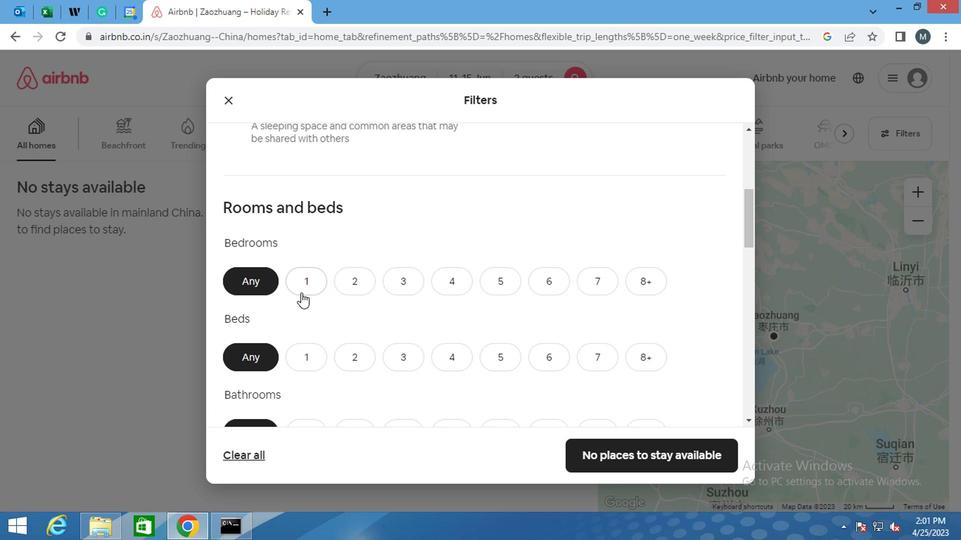 
Action: Mouse pressed left at (296, 285)
Screenshot: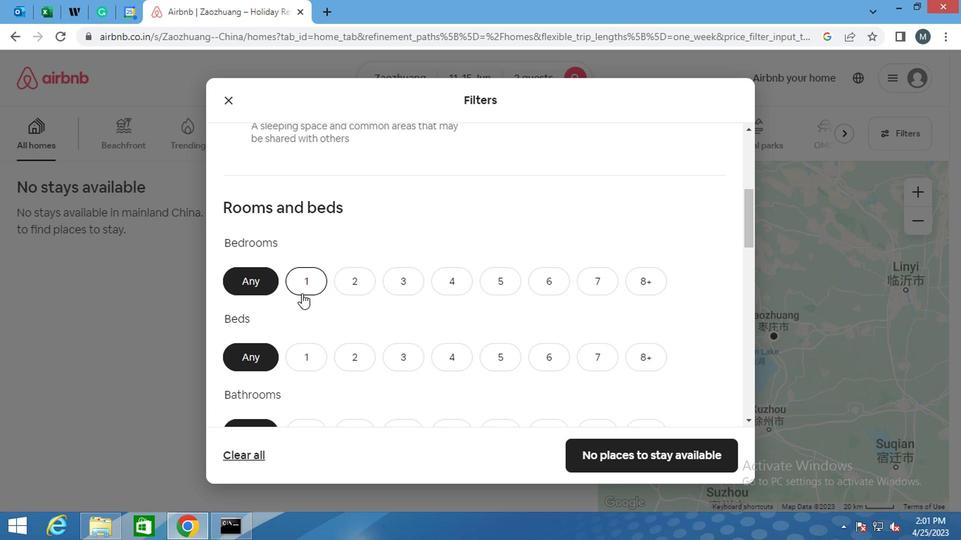 
Action: Mouse moved to (311, 261)
Screenshot: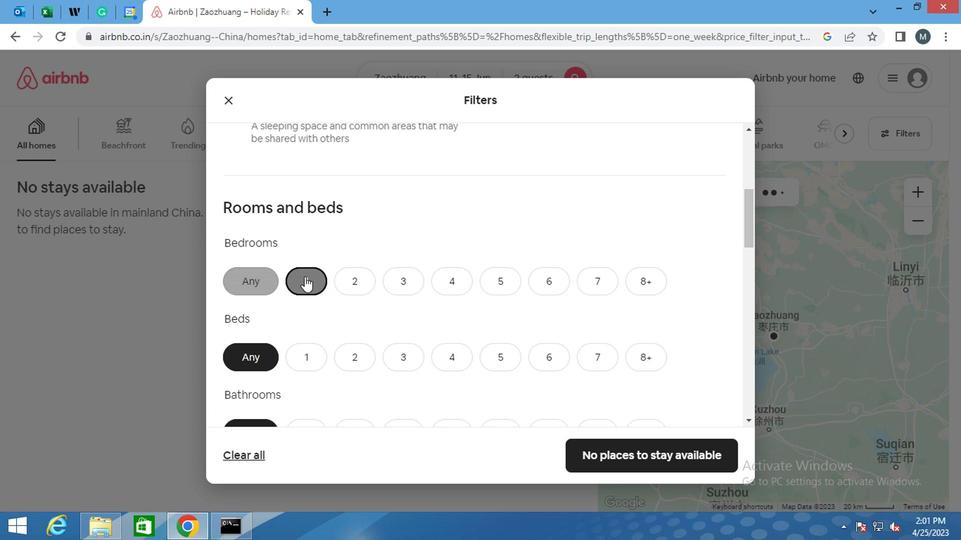 
Action: Mouse scrolled (311, 260) with delta (0, 0)
Screenshot: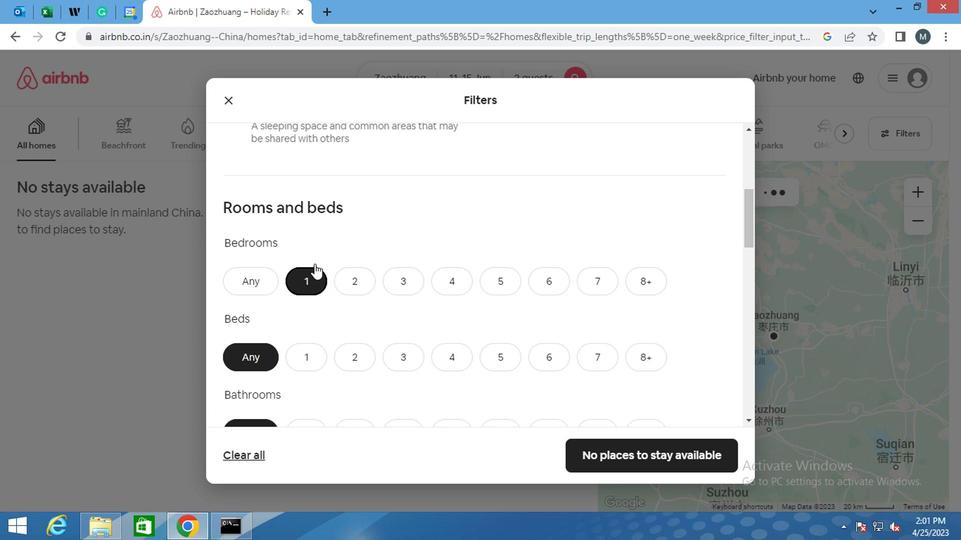 
Action: Mouse moved to (342, 290)
Screenshot: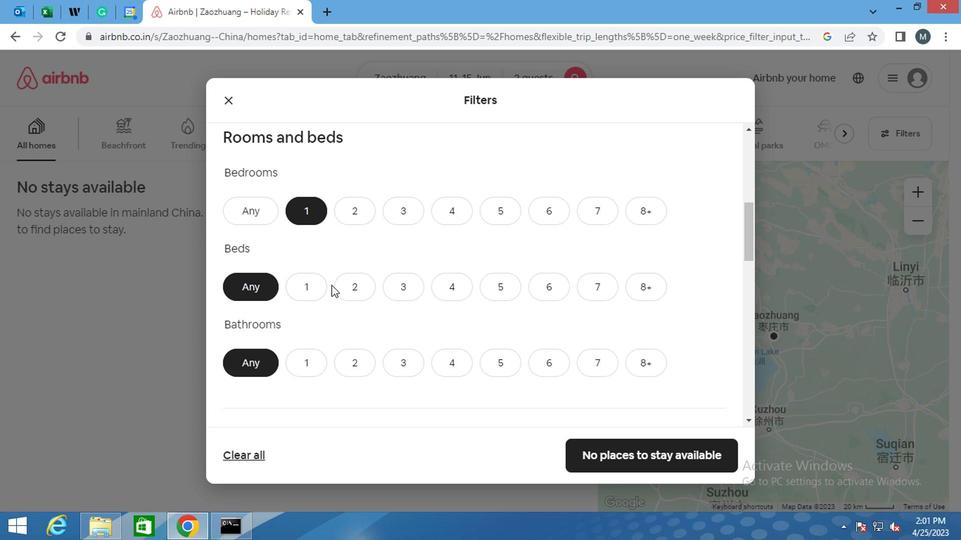 
Action: Mouse pressed left at (342, 290)
Screenshot: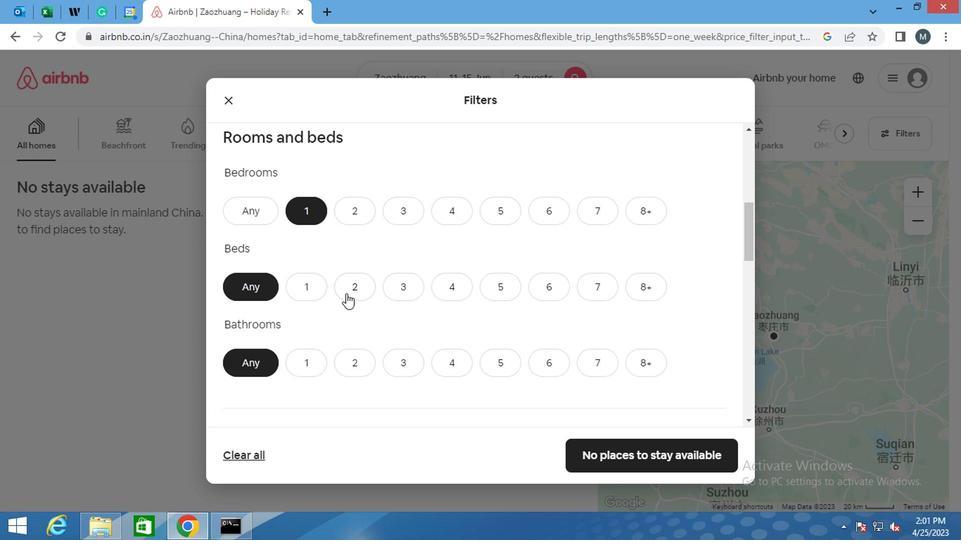 
Action: Mouse moved to (317, 263)
Screenshot: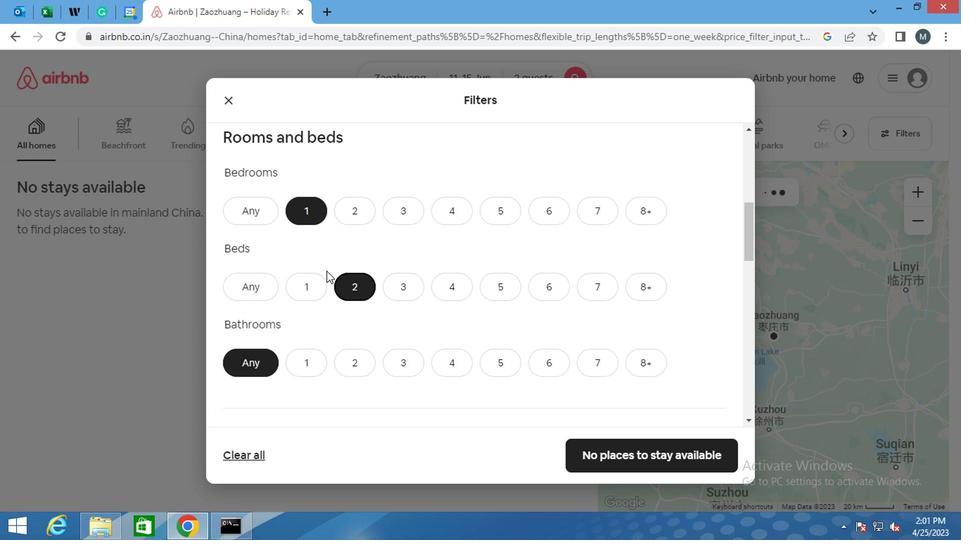 
Action: Mouse scrolled (317, 262) with delta (0, 0)
Screenshot: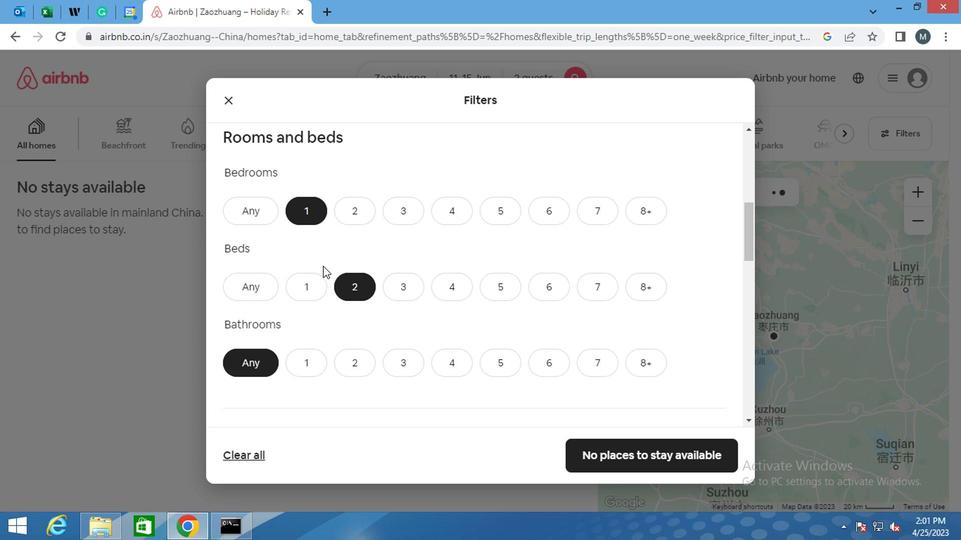 
Action: Mouse moved to (317, 262)
Screenshot: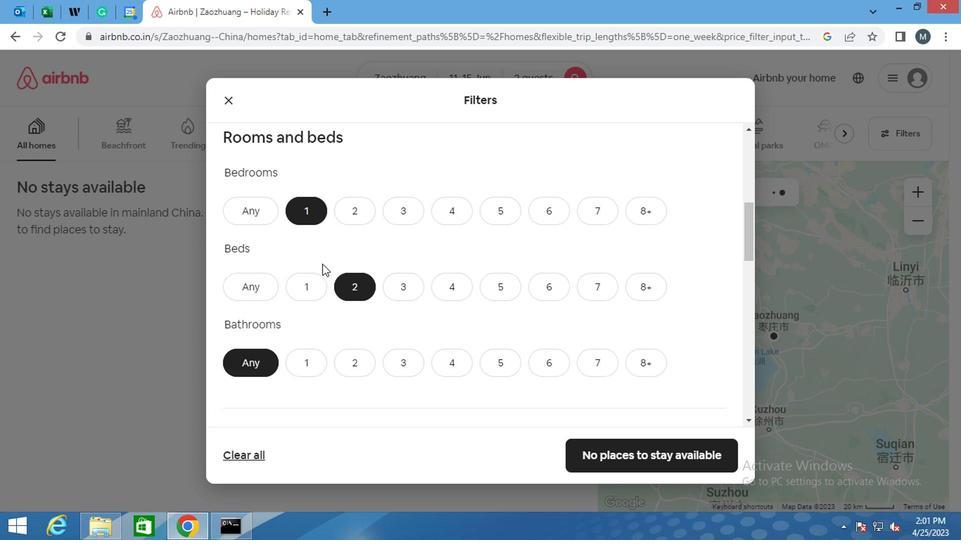 
Action: Mouse scrolled (317, 261) with delta (0, -1)
Screenshot: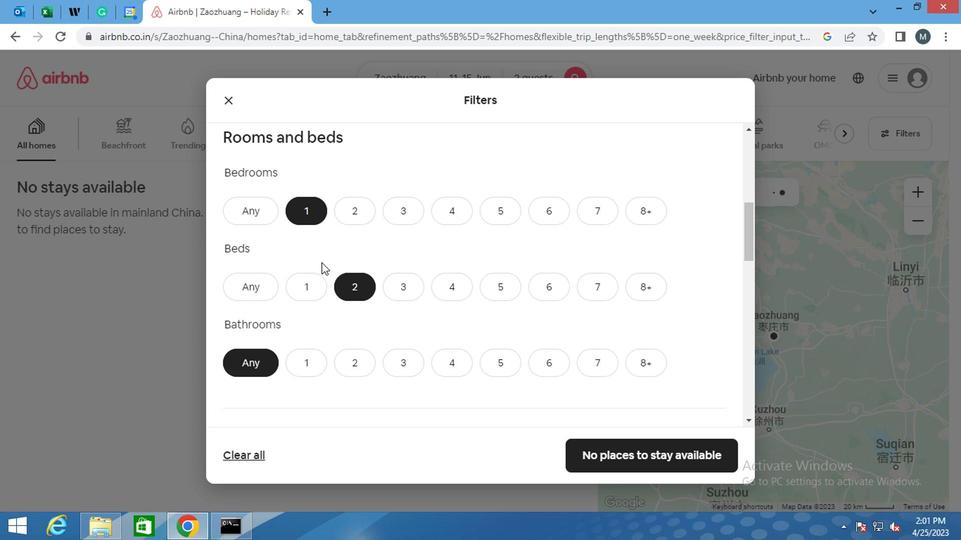 
Action: Mouse moved to (302, 223)
Screenshot: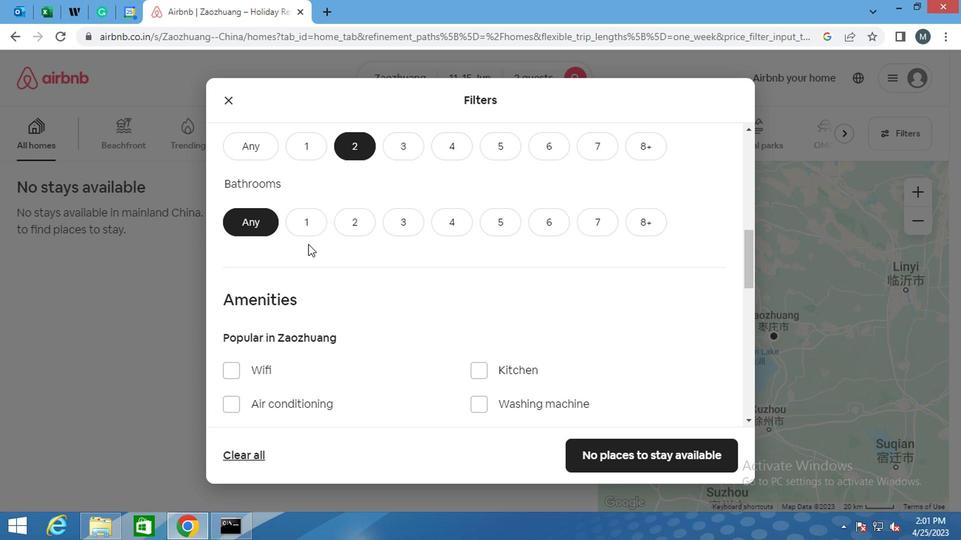 
Action: Mouse pressed left at (302, 223)
Screenshot: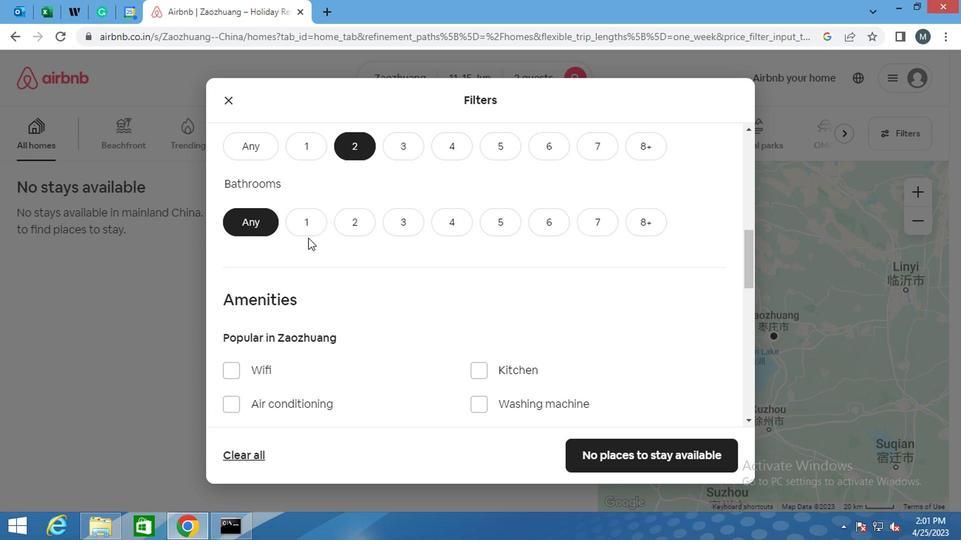 
Action: Mouse moved to (331, 228)
Screenshot: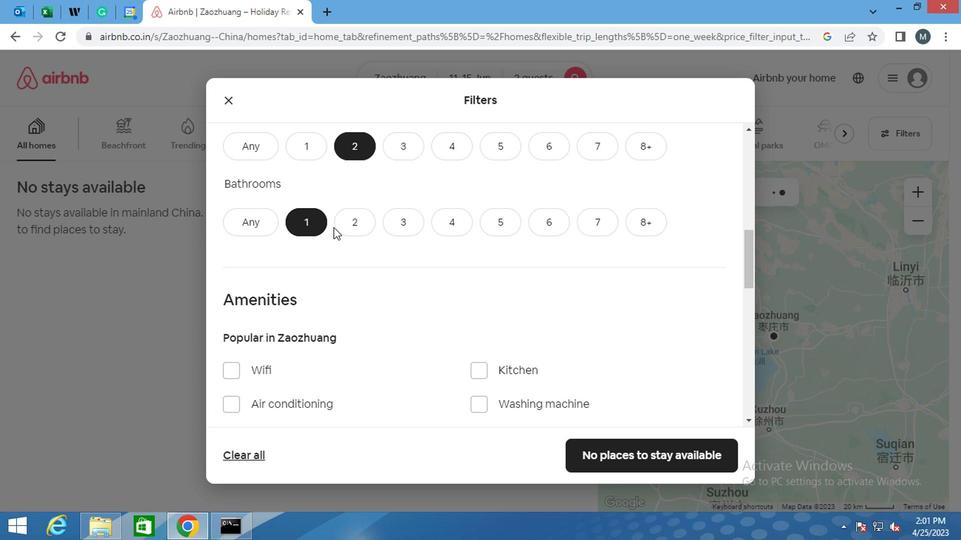 
Action: Mouse scrolled (331, 227) with delta (0, -1)
Screenshot: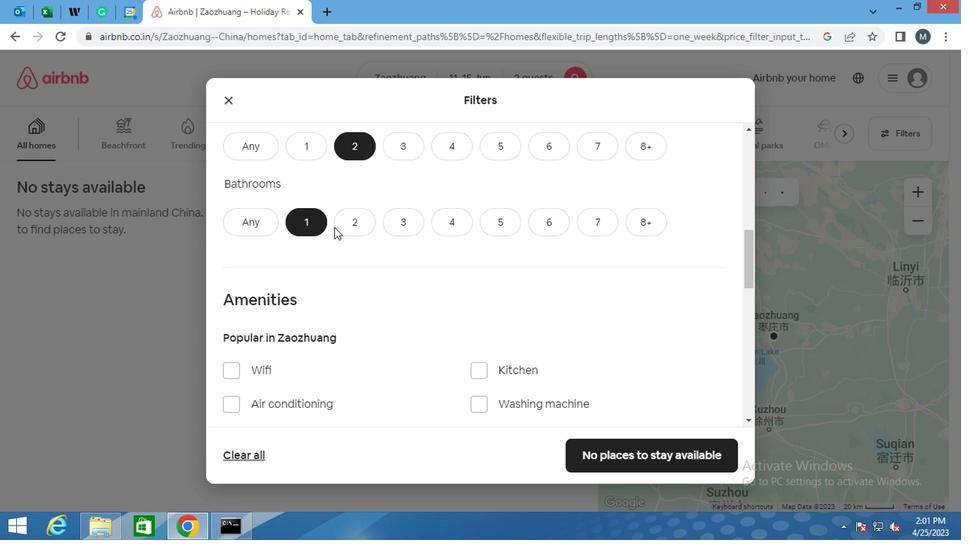 
Action: Mouse moved to (322, 233)
Screenshot: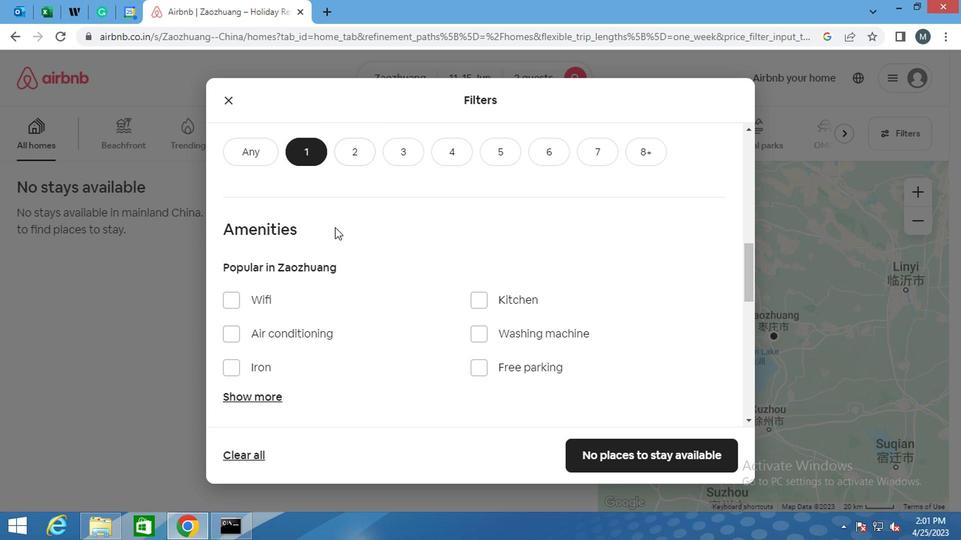 
Action: Mouse scrolled (322, 233) with delta (0, 0)
Screenshot: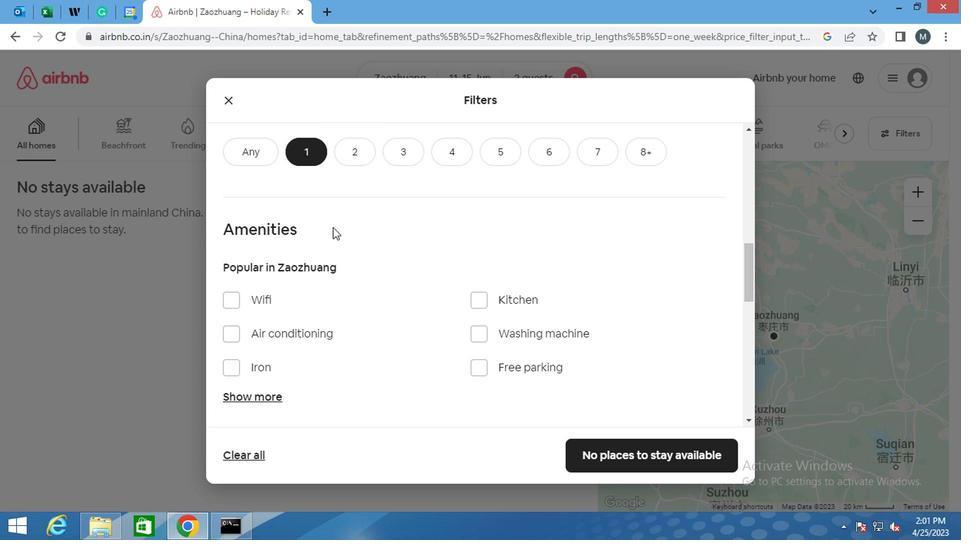 
Action: Mouse moved to (312, 245)
Screenshot: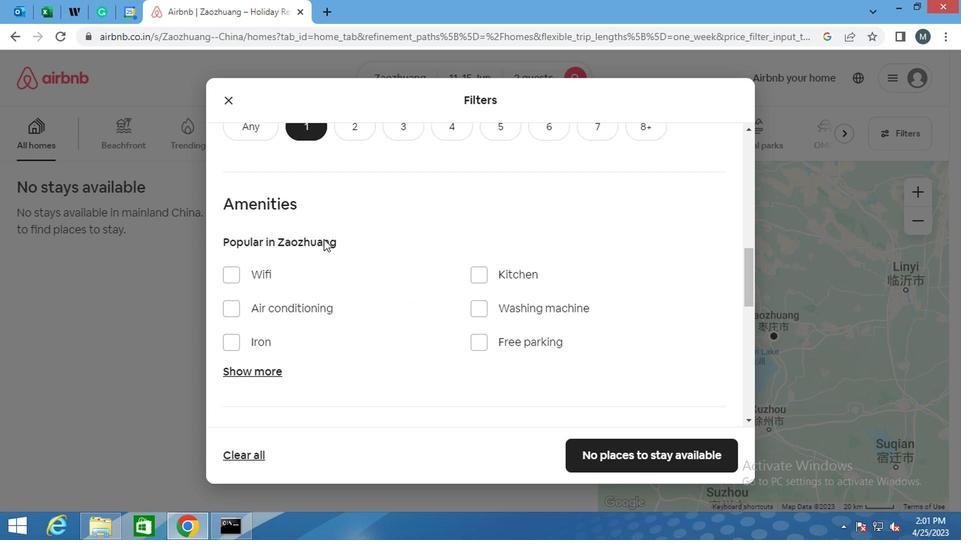 
Action: Mouse scrolled (312, 244) with delta (0, -1)
Screenshot: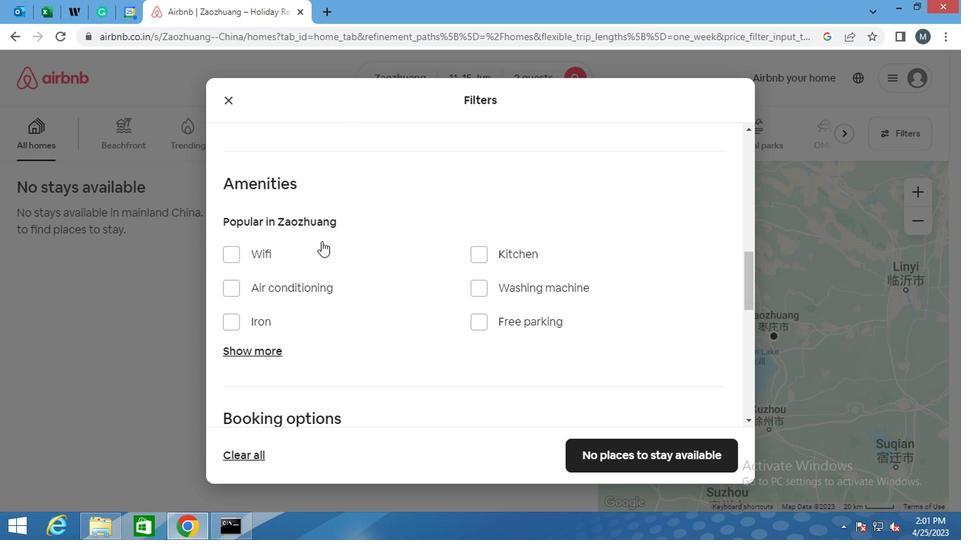 
Action: Mouse moved to (301, 246)
Screenshot: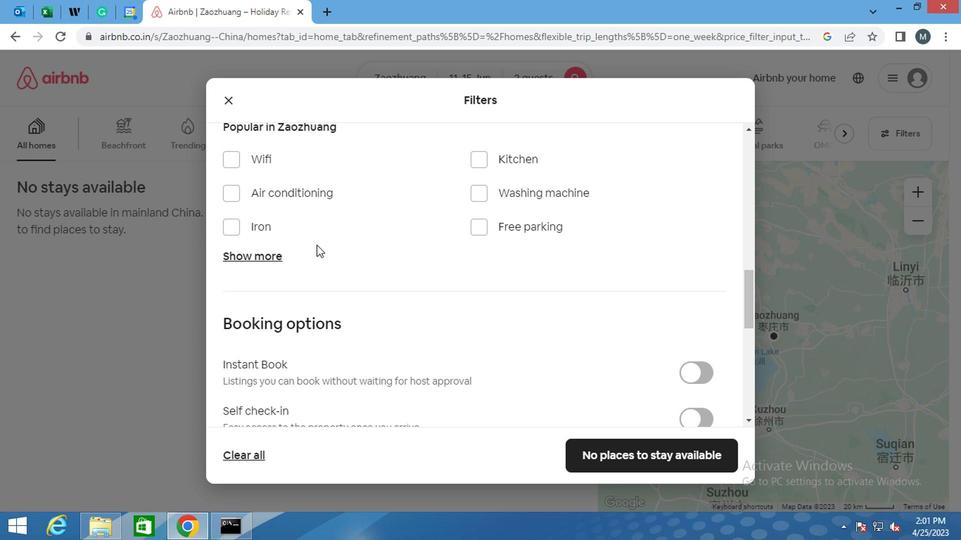 
Action: Mouse scrolled (301, 245) with delta (0, 0)
Screenshot: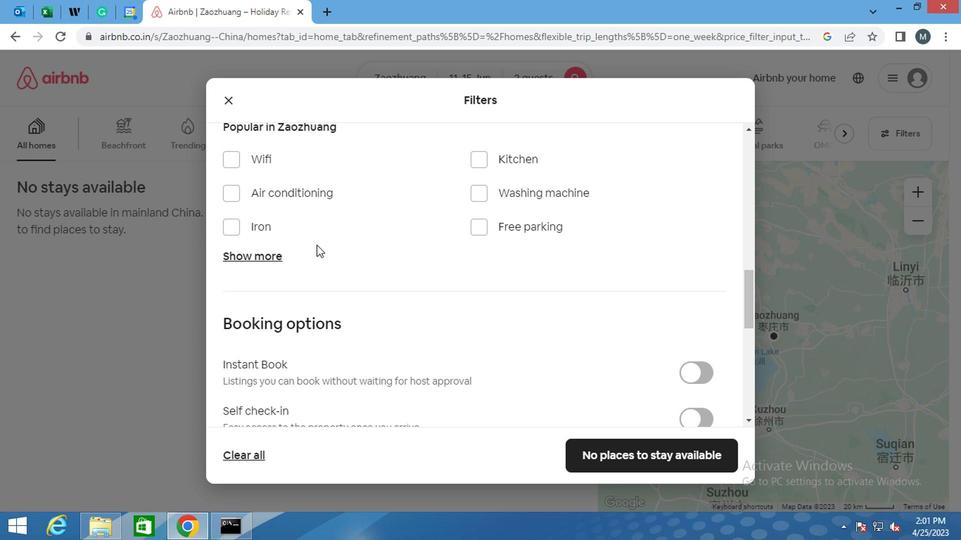 
Action: Mouse moved to (327, 202)
Screenshot: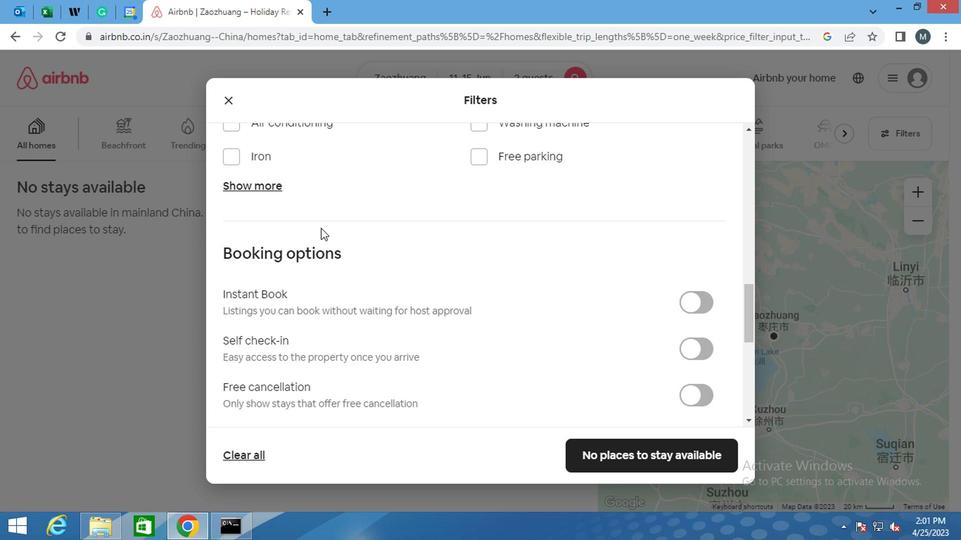 
Action: Mouse scrolled (327, 203) with delta (0, 0)
Screenshot: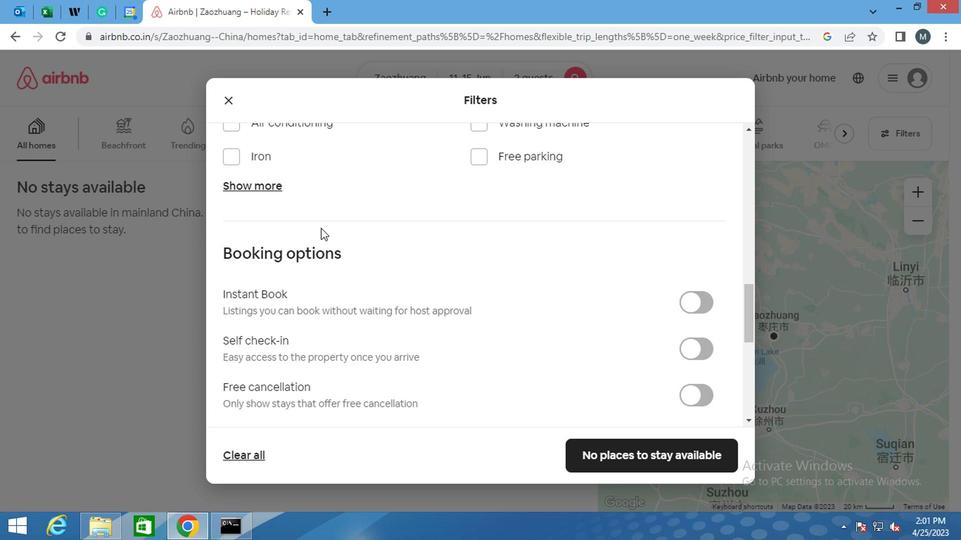 
Action: Mouse moved to (326, 203)
Screenshot: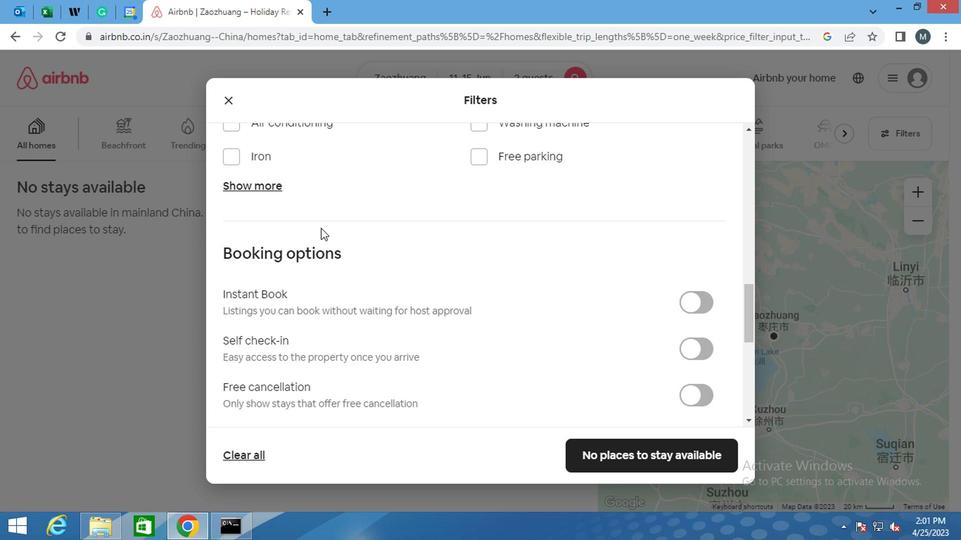 
Action: Mouse scrolled (326, 204) with delta (0, 1)
Screenshot: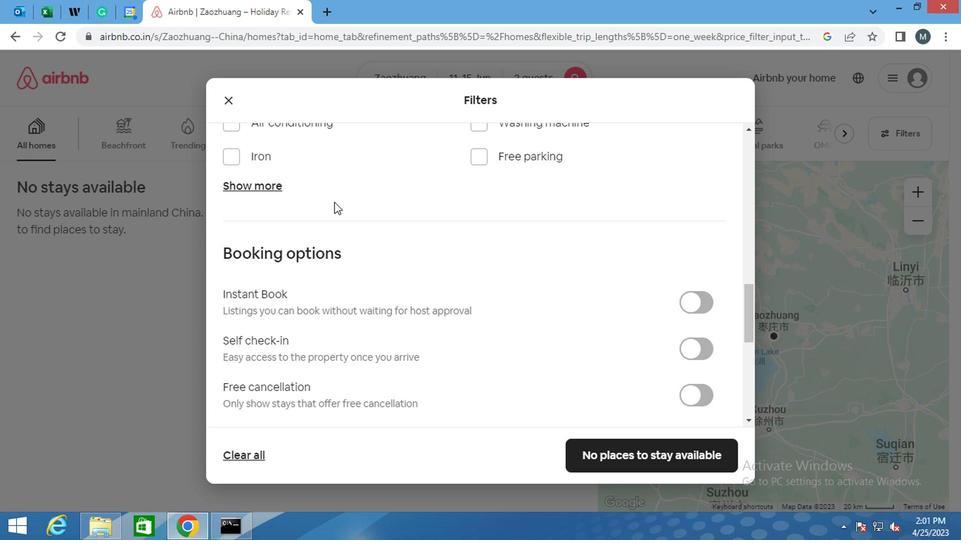 
Action: Mouse moved to (475, 263)
Screenshot: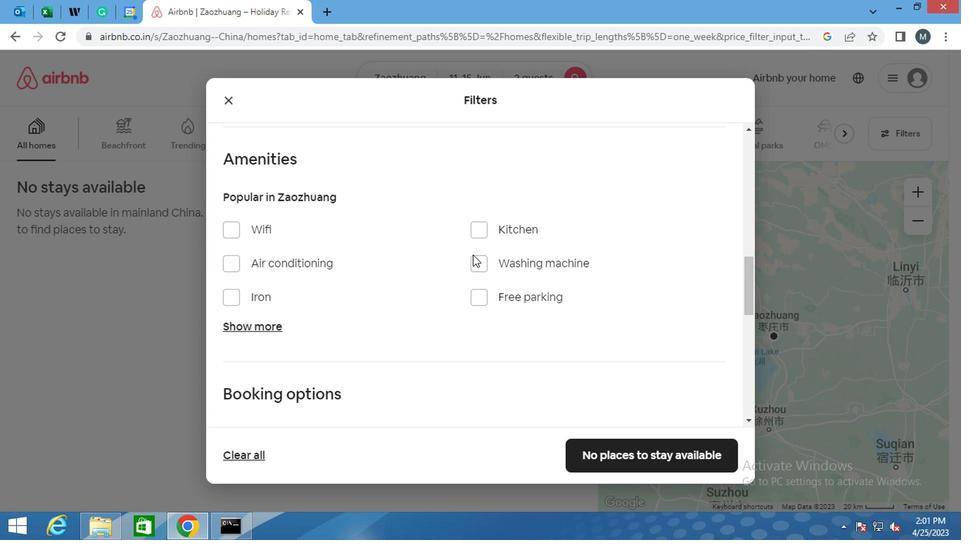 
Action: Mouse pressed left at (475, 263)
Screenshot: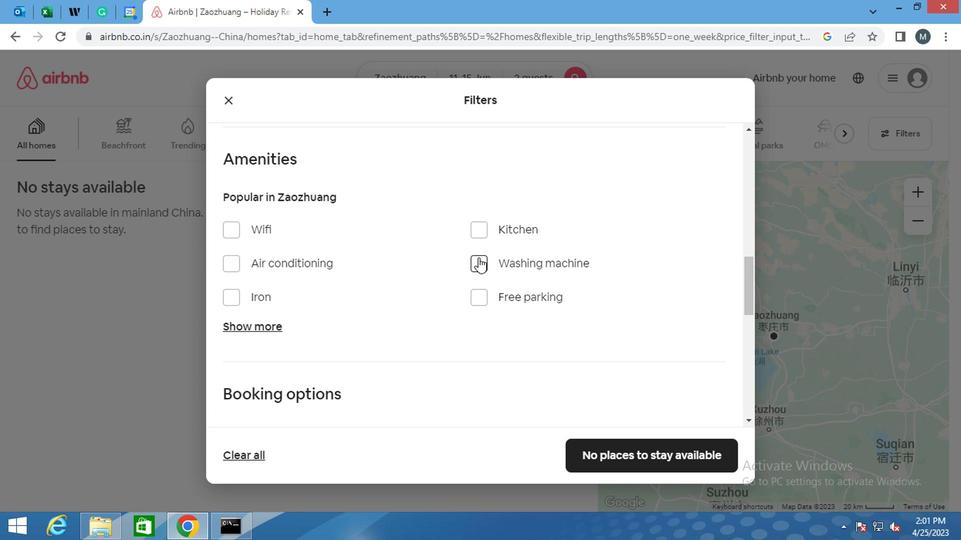 
Action: Mouse moved to (435, 254)
Screenshot: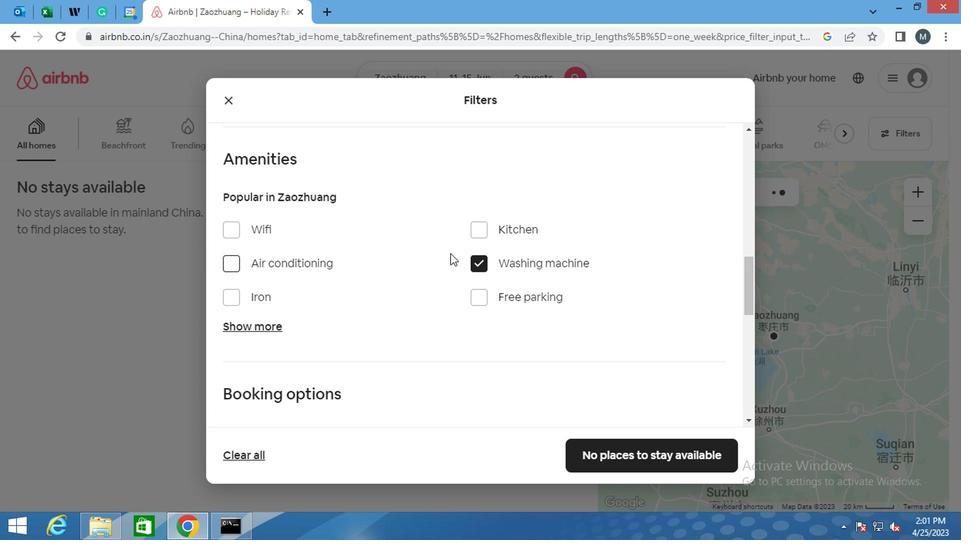 
Action: Mouse scrolled (435, 253) with delta (0, -1)
Screenshot: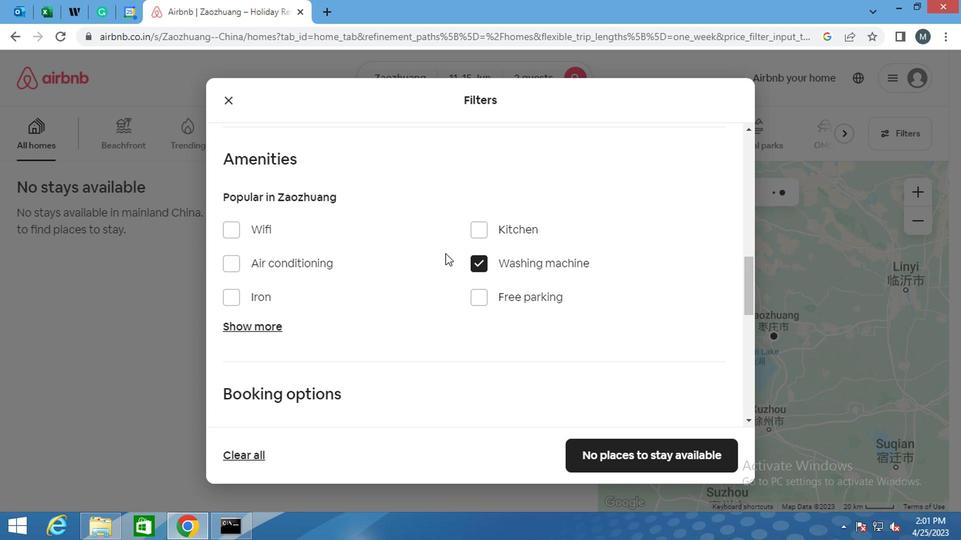 
Action: Mouse moved to (426, 255)
Screenshot: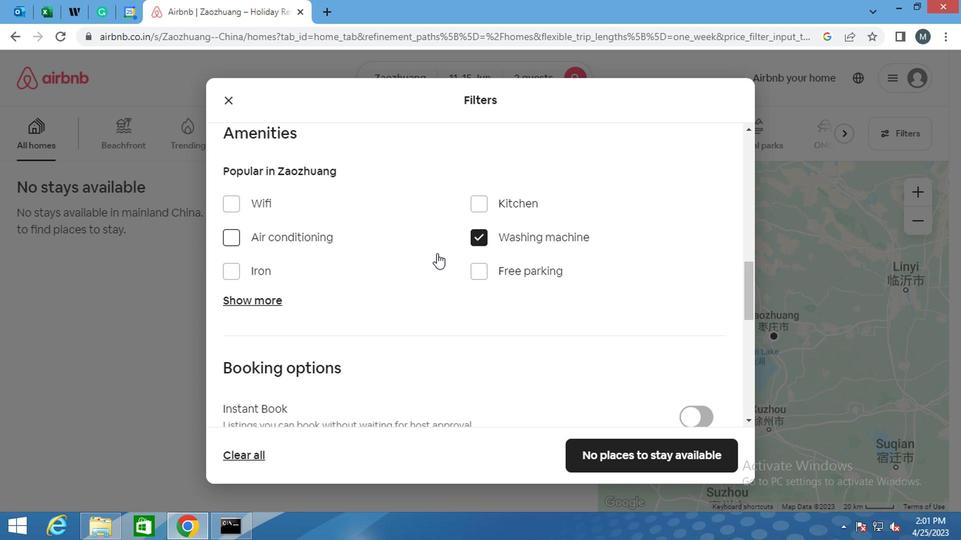 
Action: Mouse scrolled (426, 254) with delta (0, -1)
Screenshot: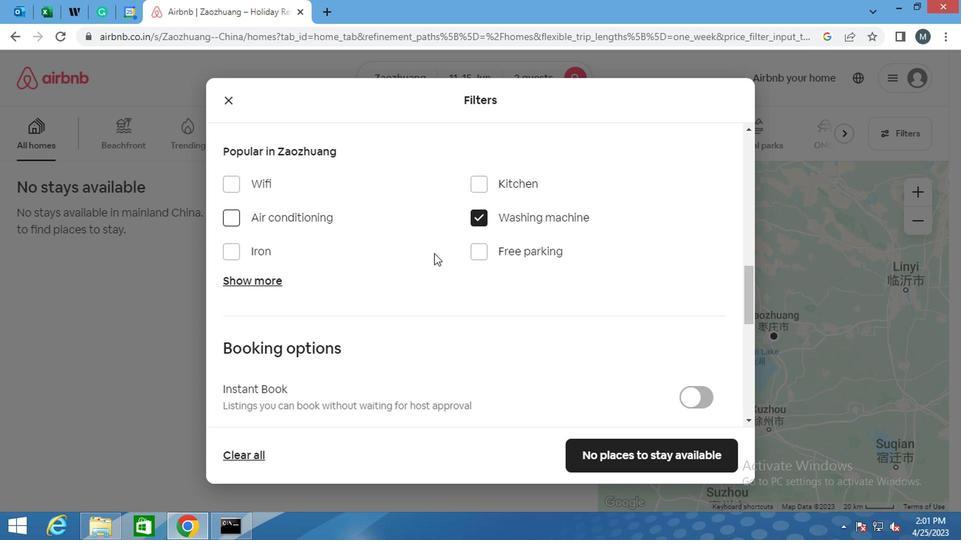 
Action: Mouse moved to (384, 286)
Screenshot: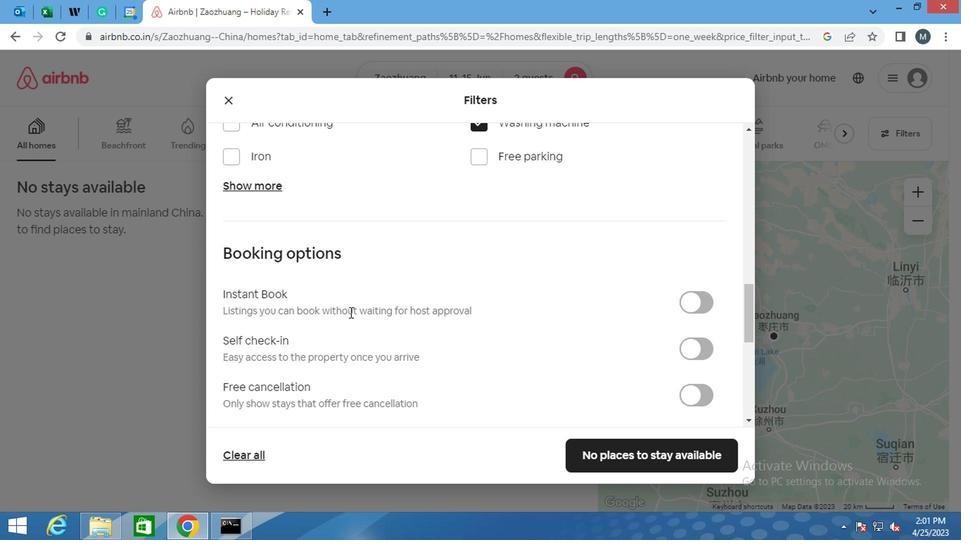 
Action: Mouse scrolled (384, 287) with delta (0, 0)
Screenshot: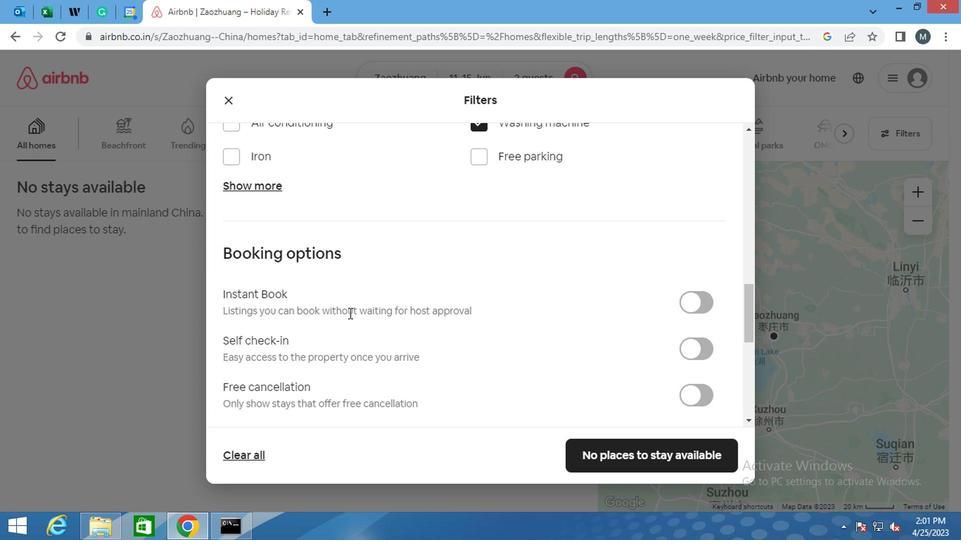 
Action: Mouse scrolled (384, 287) with delta (0, 0)
Screenshot: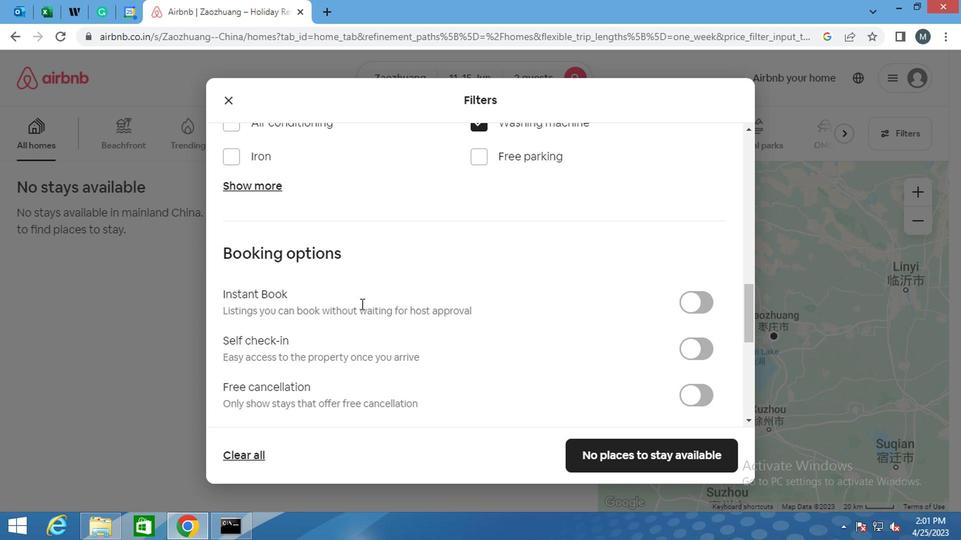 
Action: Mouse scrolled (384, 285) with delta (0, -1)
Screenshot: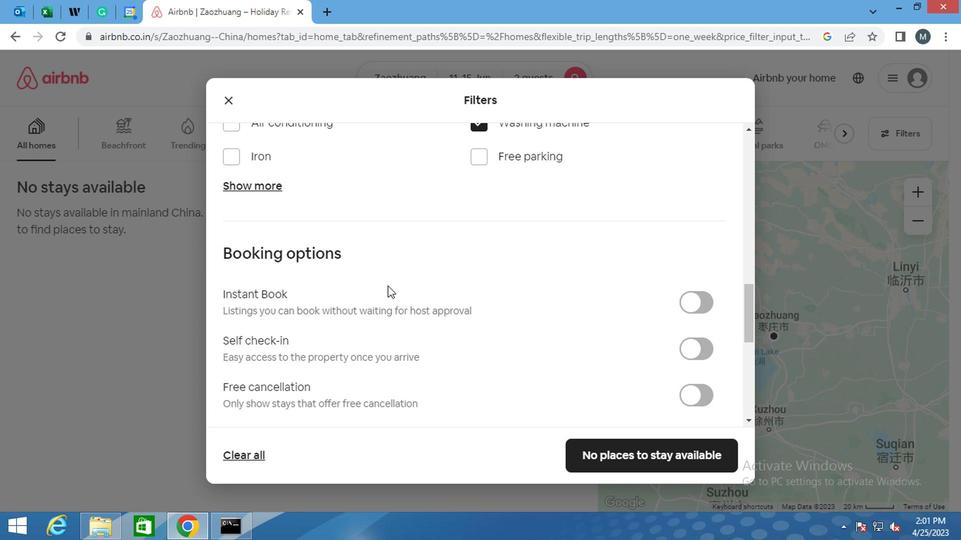 
Action: Mouse scrolled (384, 285) with delta (0, -1)
Screenshot: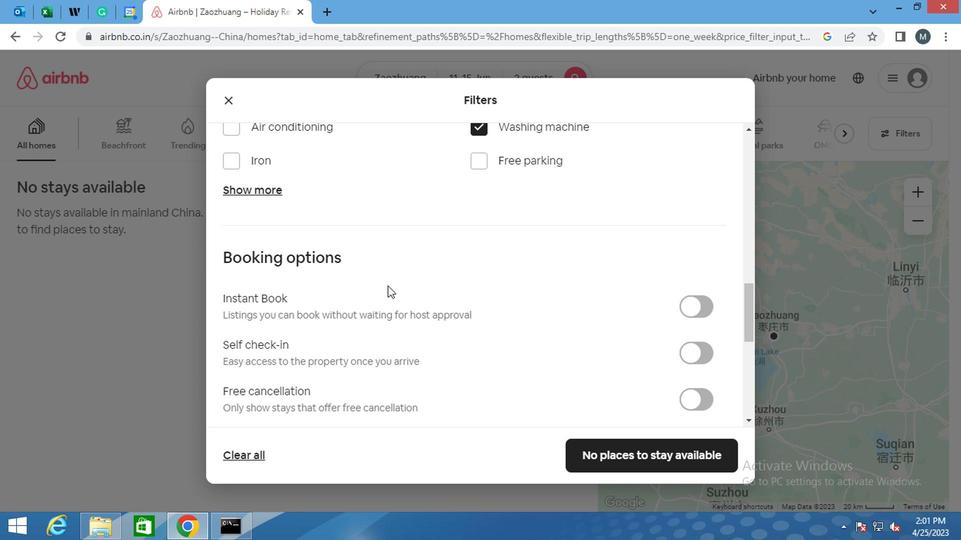 
Action: Mouse moved to (384, 286)
Screenshot: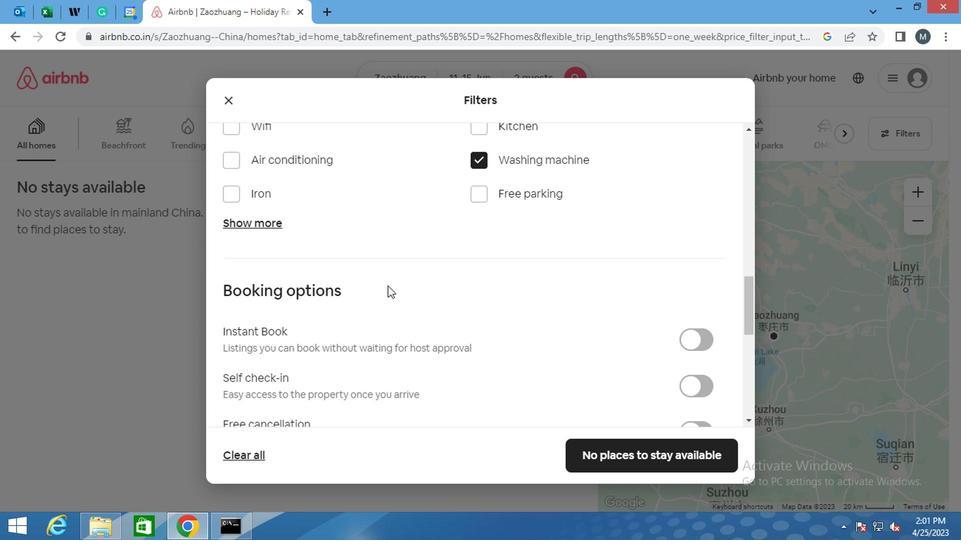 
Action: Mouse scrolled (384, 285) with delta (0, -1)
Screenshot: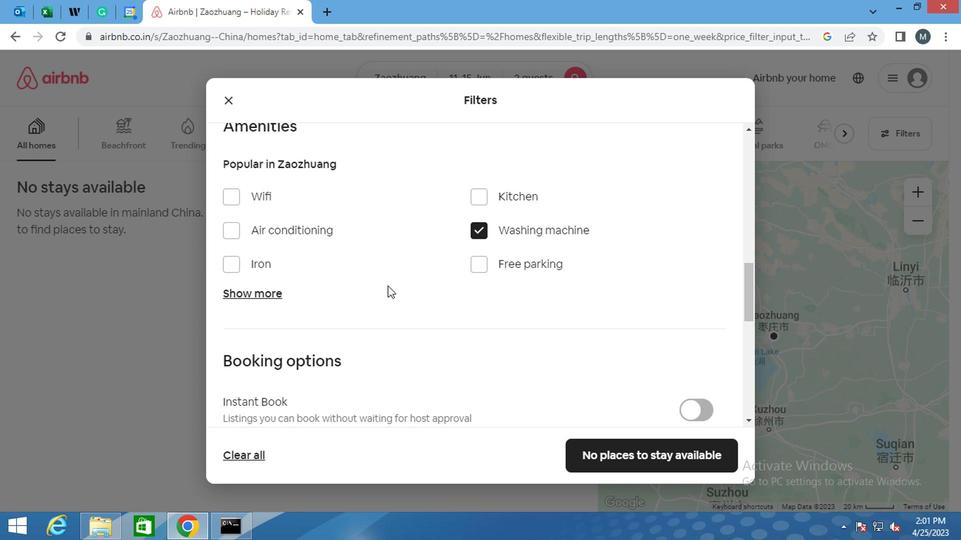 
Action: Mouse moved to (682, 283)
Screenshot: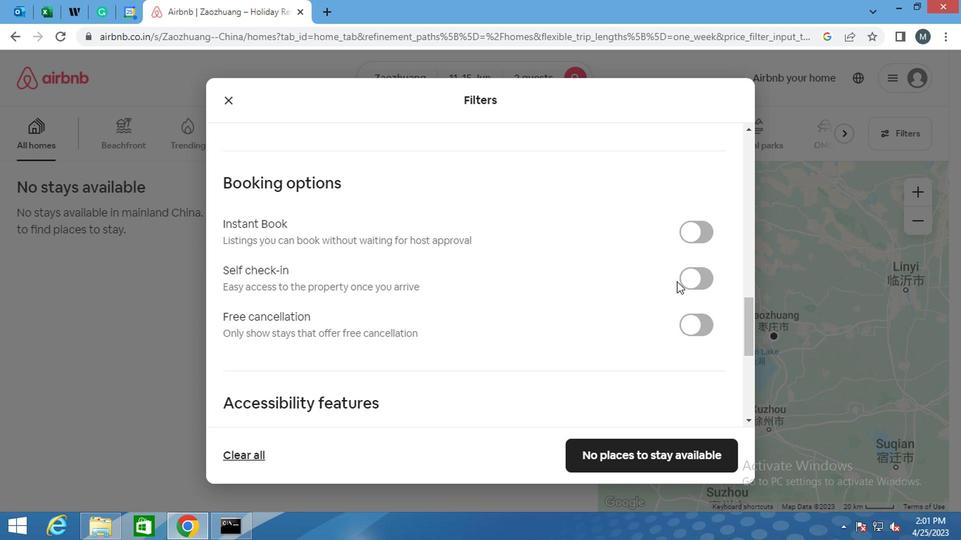 
Action: Mouse pressed left at (682, 283)
Screenshot: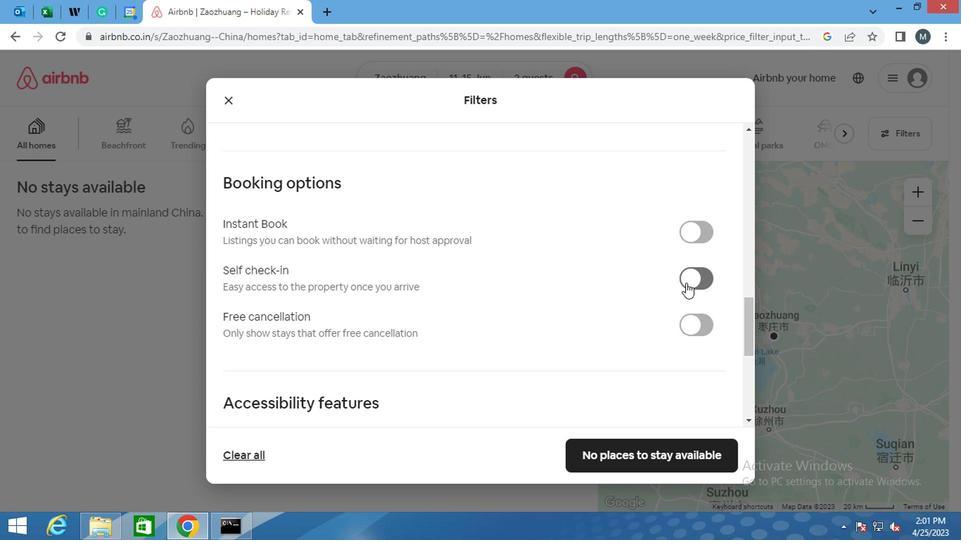 
Action: Mouse moved to (419, 271)
Screenshot: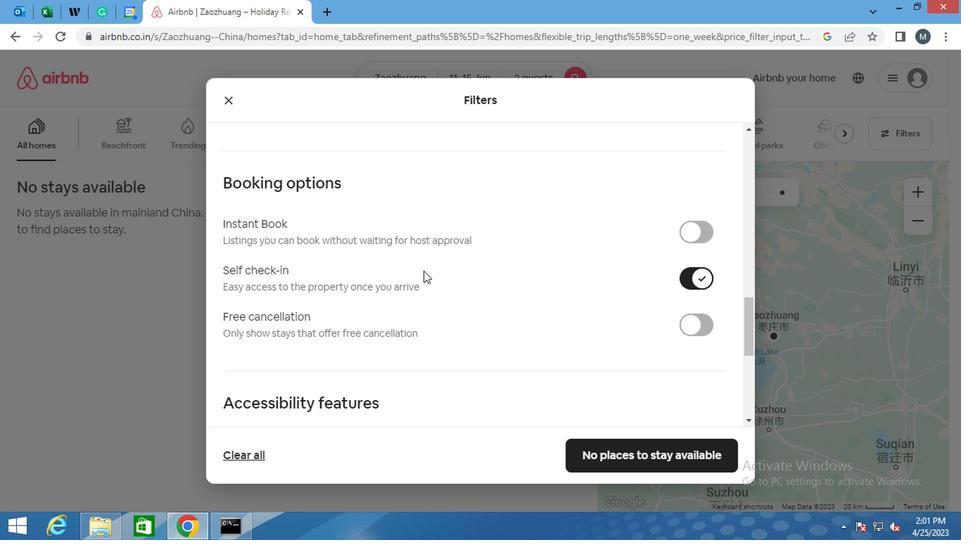
Action: Mouse scrolled (419, 270) with delta (0, -1)
Screenshot: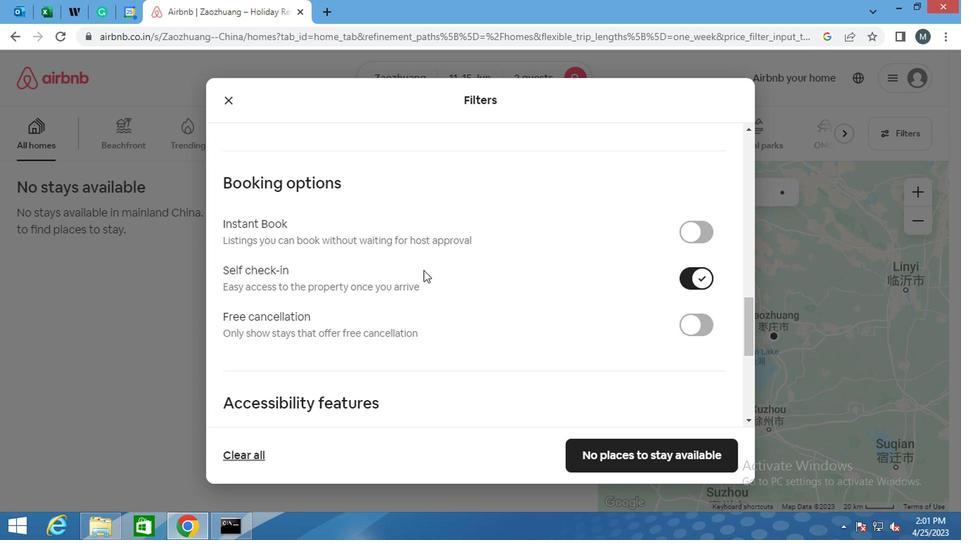 
Action: Mouse moved to (418, 271)
Screenshot: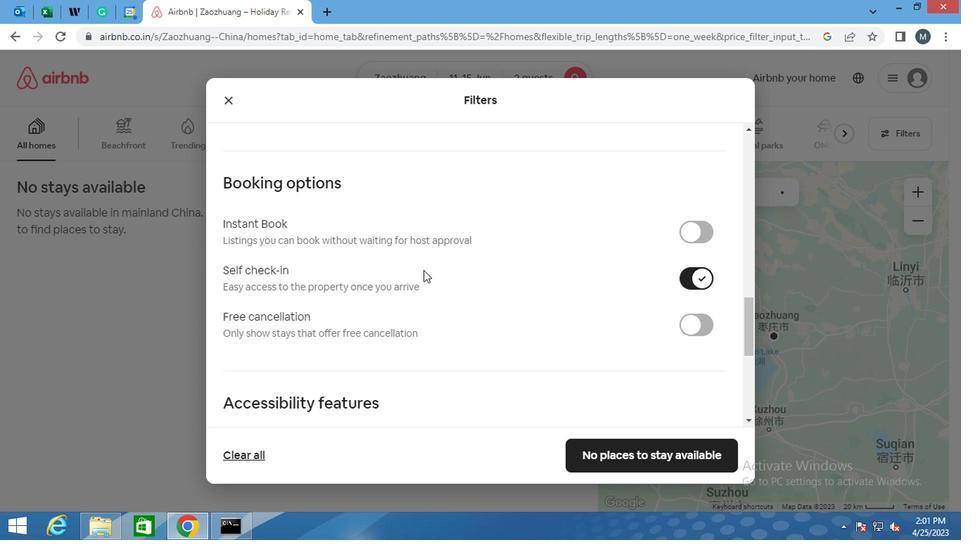 
Action: Mouse scrolled (418, 270) with delta (0, -1)
Screenshot: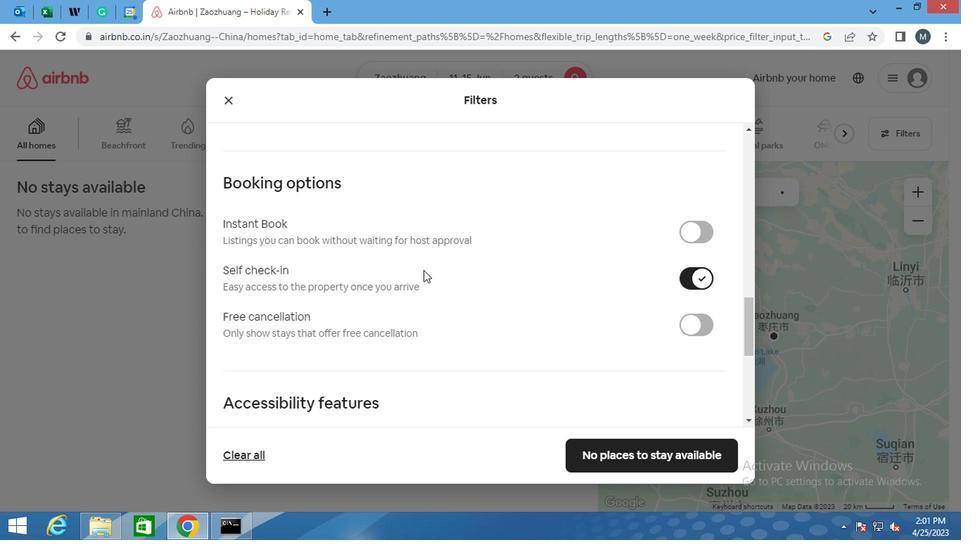 
Action: Mouse moved to (409, 271)
Screenshot: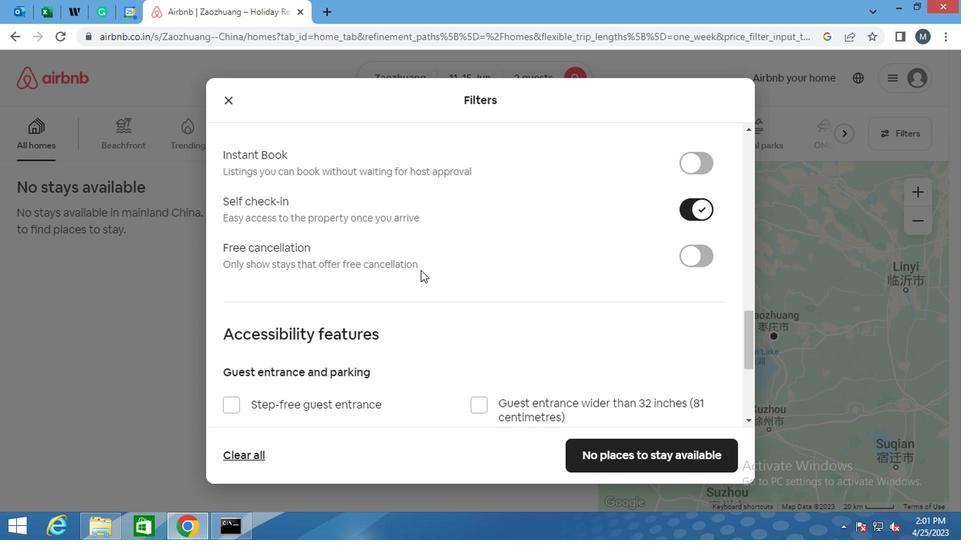 
Action: Mouse scrolled (409, 271) with delta (0, 0)
Screenshot: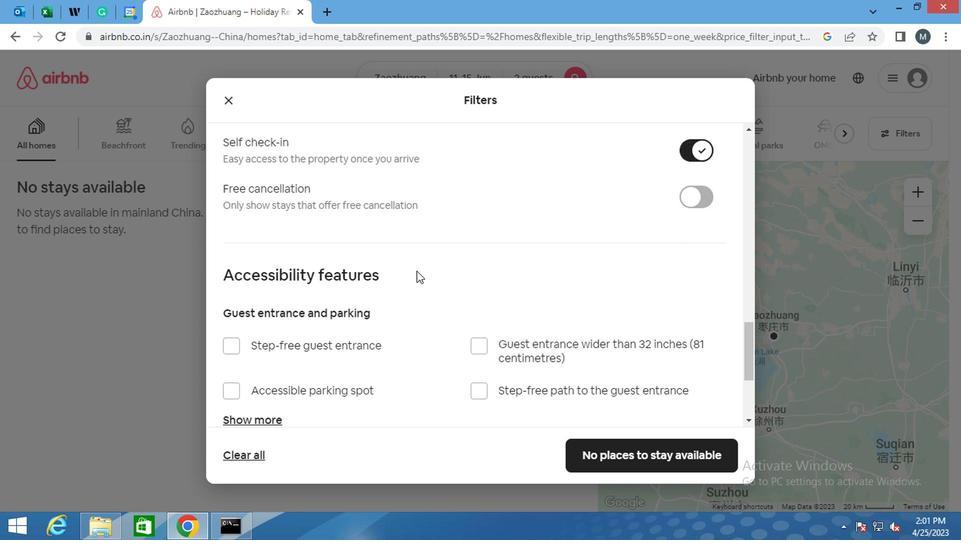 
Action: Mouse moved to (366, 271)
Screenshot: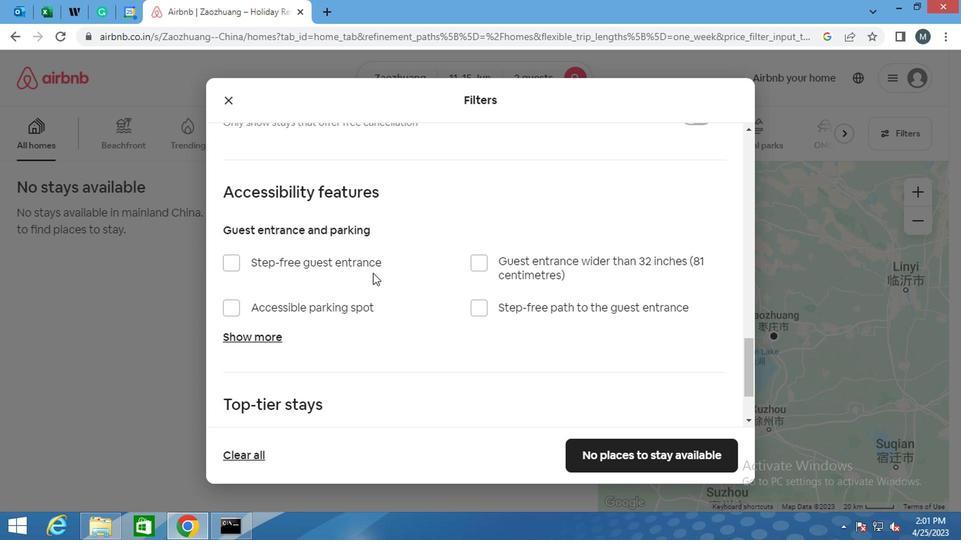 
Action: Mouse scrolled (366, 271) with delta (0, 0)
Screenshot: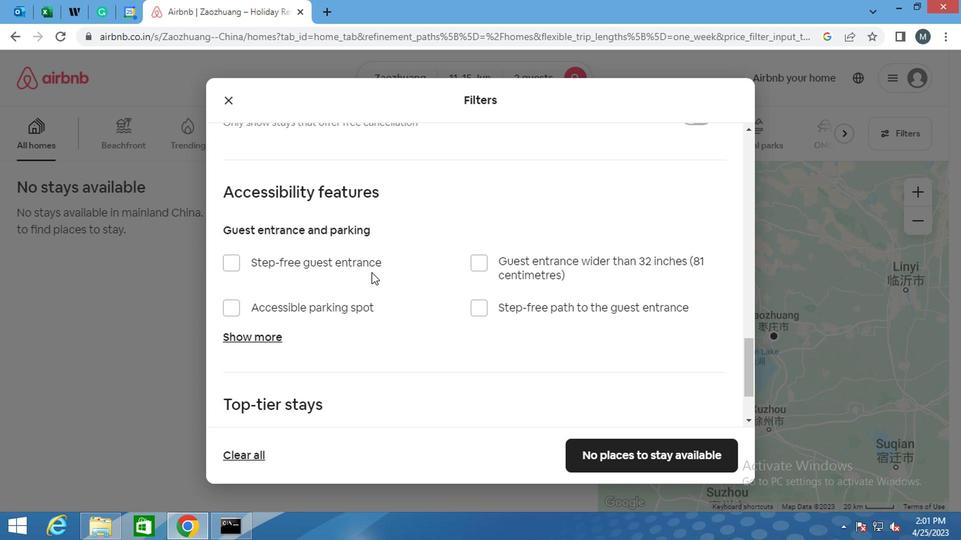 
Action: Mouse scrolled (366, 271) with delta (0, 0)
Screenshot: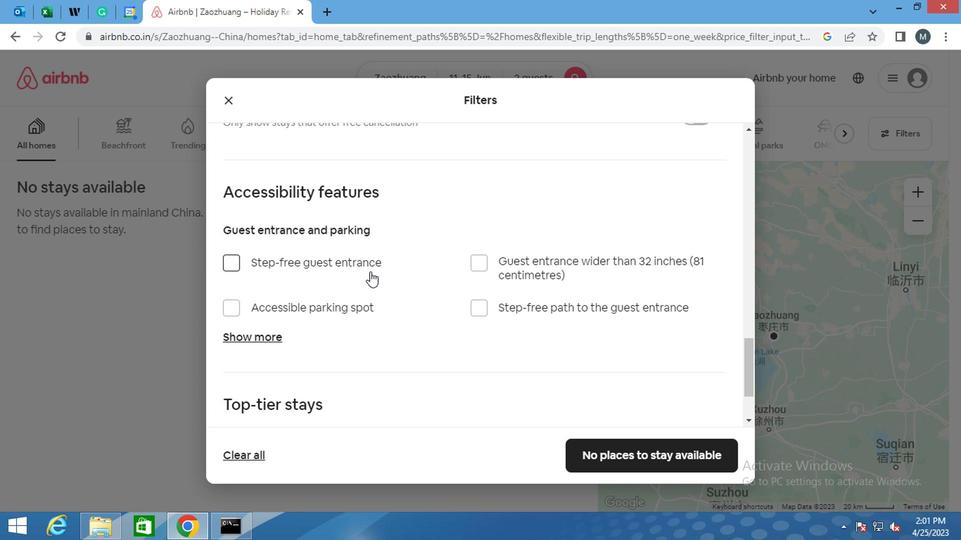 
Action: Mouse moved to (365, 272)
Screenshot: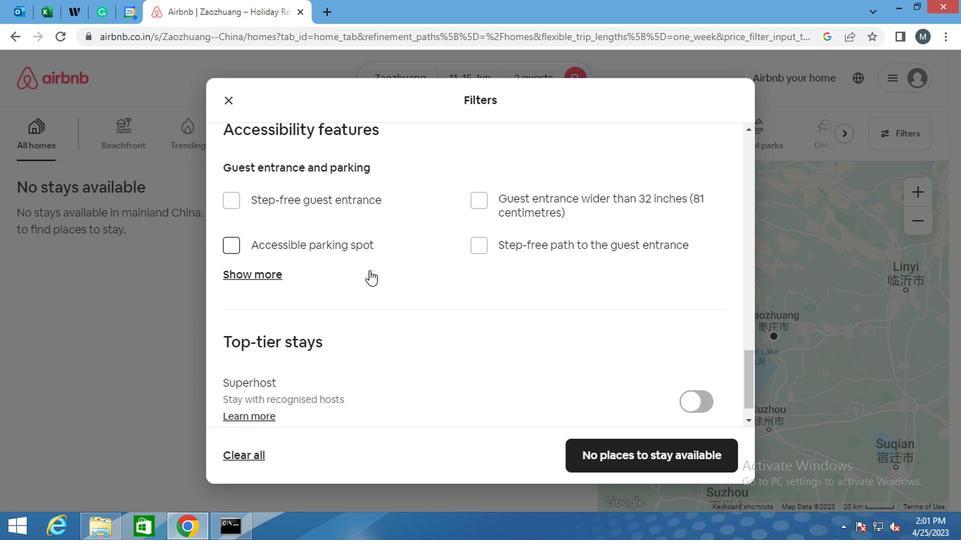 
Action: Mouse scrolled (365, 271) with delta (0, -1)
Screenshot: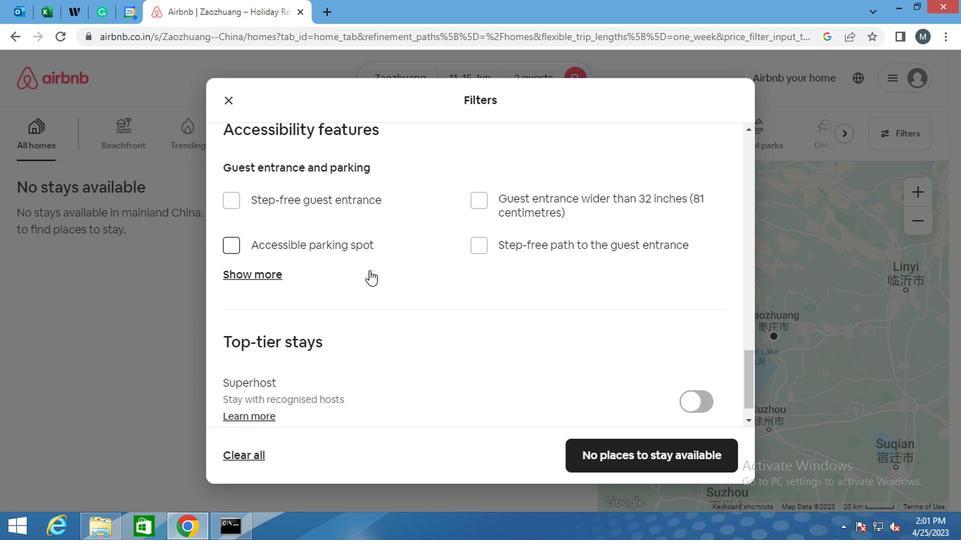 
Action: Mouse moved to (365, 276)
Screenshot: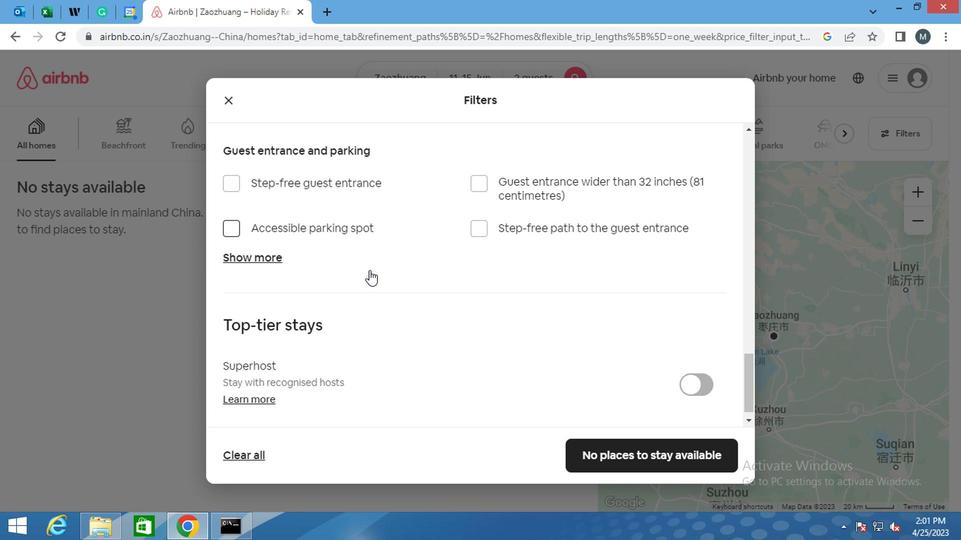 
Action: Mouse scrolled (365, 276) with delta (0, 0)
Screenshot: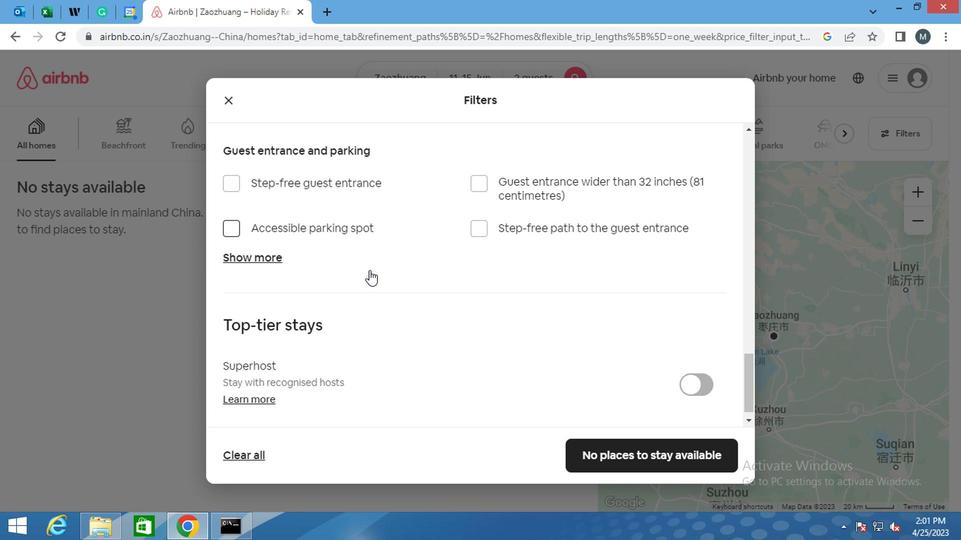 
Action: Mouse moved to (365, 282)
Screenshot: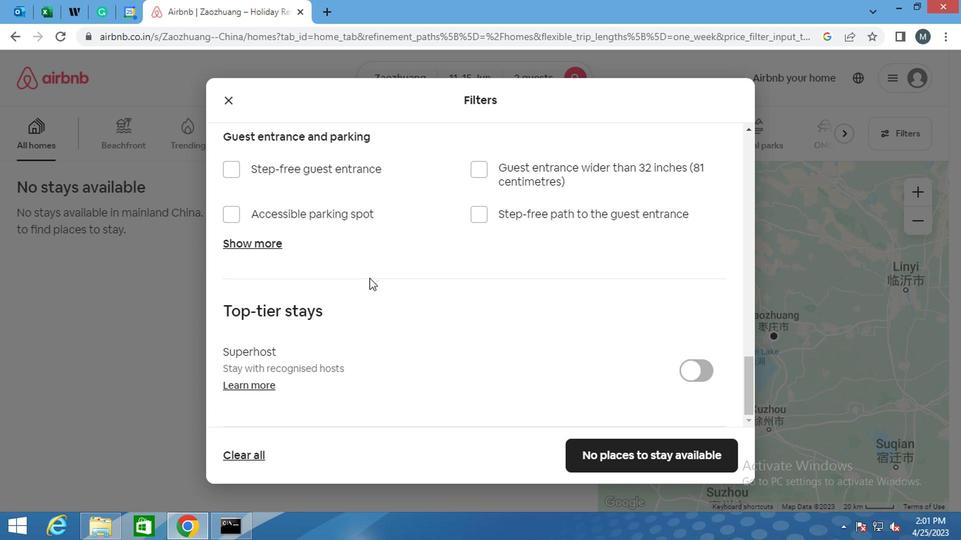 
Action: Mouse scrolled (365, 281) with delta (0, 0)
Screenshot: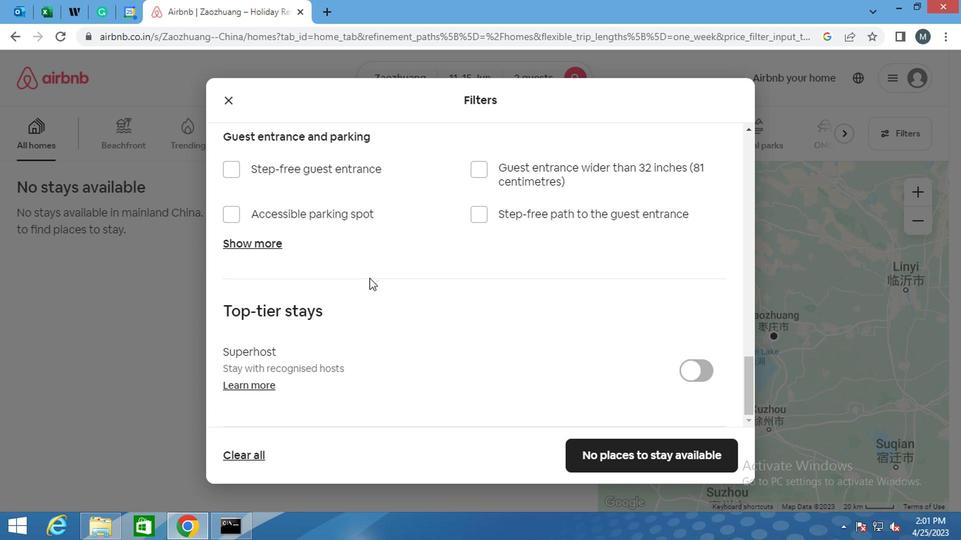 
Action: Mouse moved to (366, 283)
Screenshot: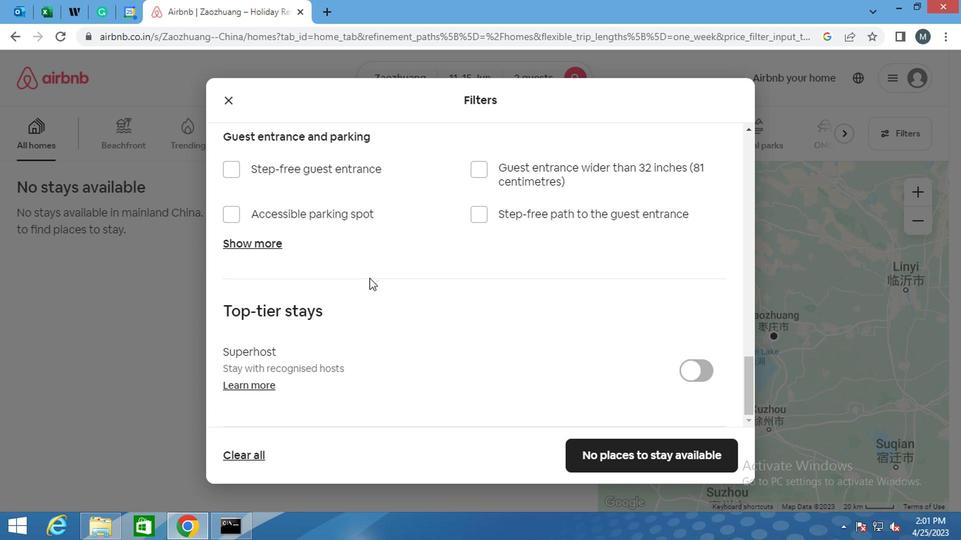 
Action: Mouse scrolled (366, 282) with delta (0, -1)
Screenshot: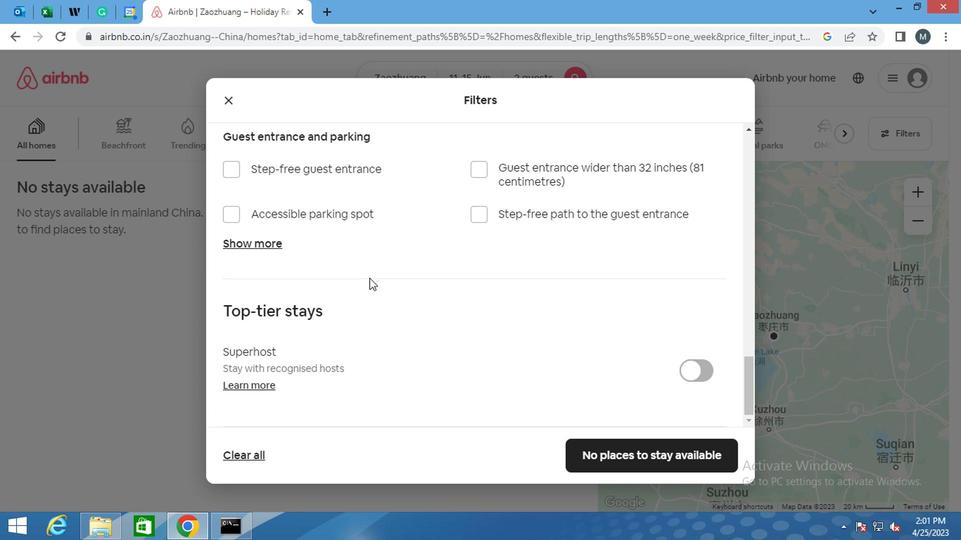 
Action: Mouse moved to (367, 287)
Screenshot: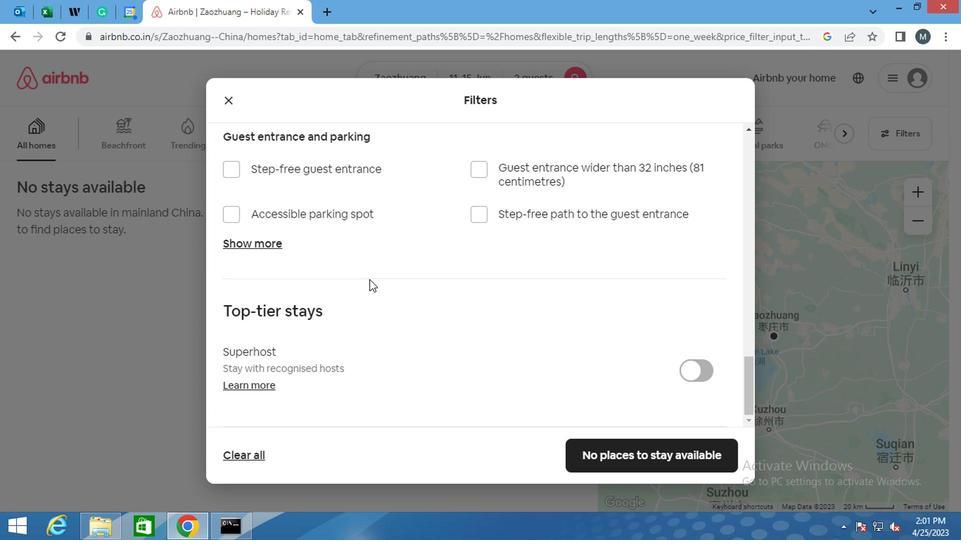 
Action: Mouse scrolled (367, 286) with delta (0, 0)
Screenshot: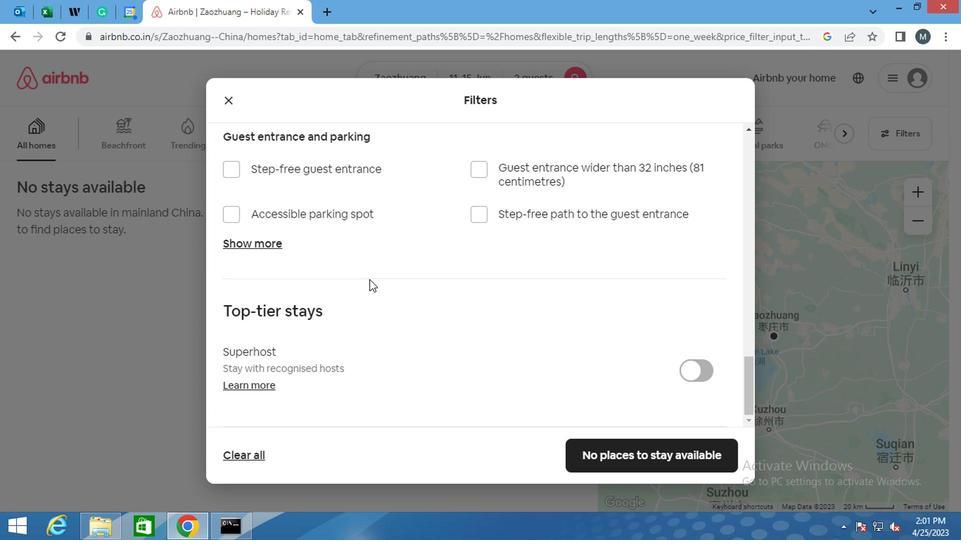
Action: Mouse moved to (613, 451)
Screenshot: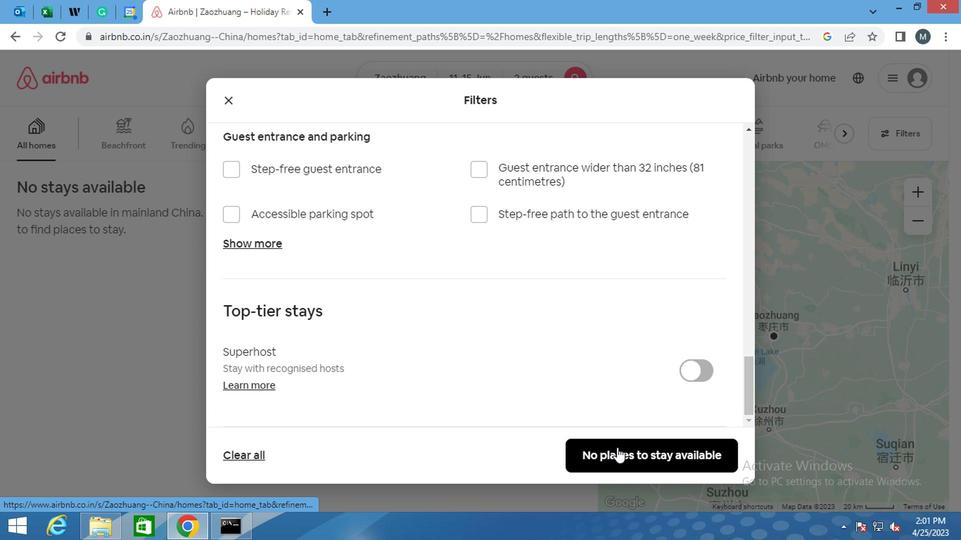 
Action: Mouse pressed left at (613, 451)
Screenshot: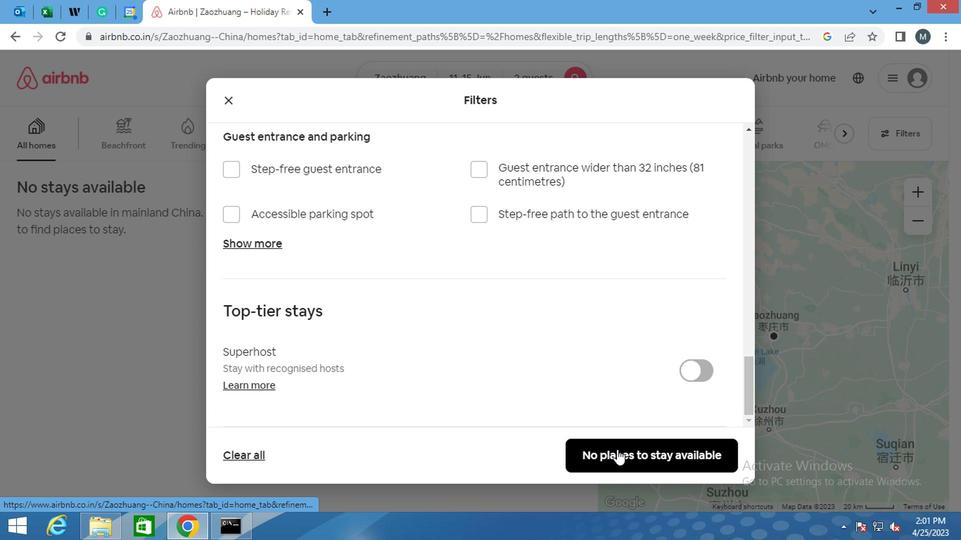 
